 Task: Look for space in Magdalena de Kino, Mexico from 15th June, 2023 to 21st June, 2023 for 5 adults in price range Rs.14000 to Rs.25000. Place can be entire place with 3 bedrooms having 3 beds and 3 bathrooms. Property type can be house, flat, guest house. Booking option can be shelf check-in. Required host language is English.
Action: Mouse moved to (451, 122)
Screenshot: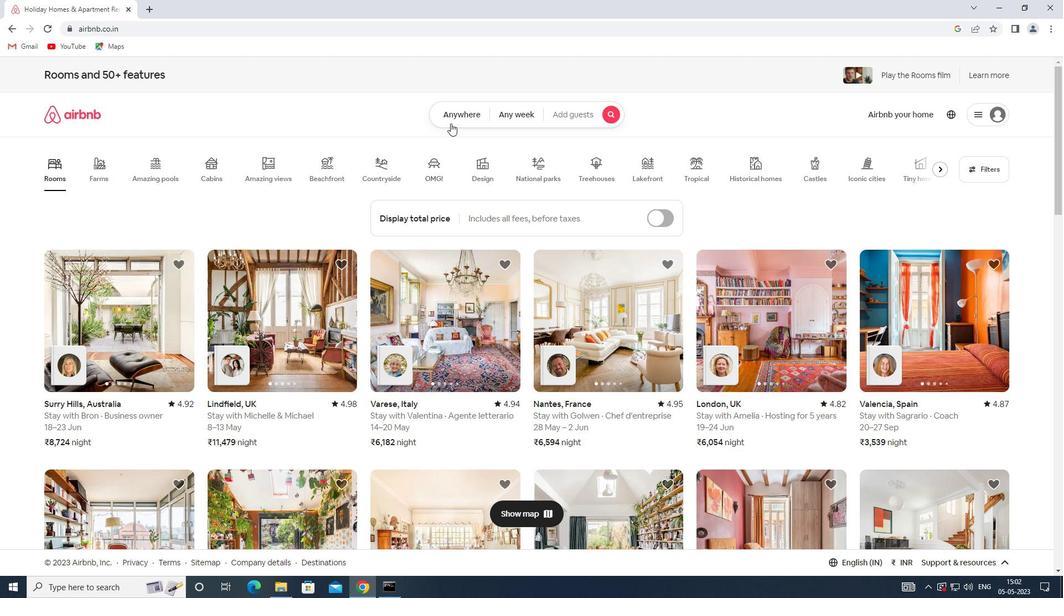 
Action: Mouse pressed left at (451, 122)
Screenshot: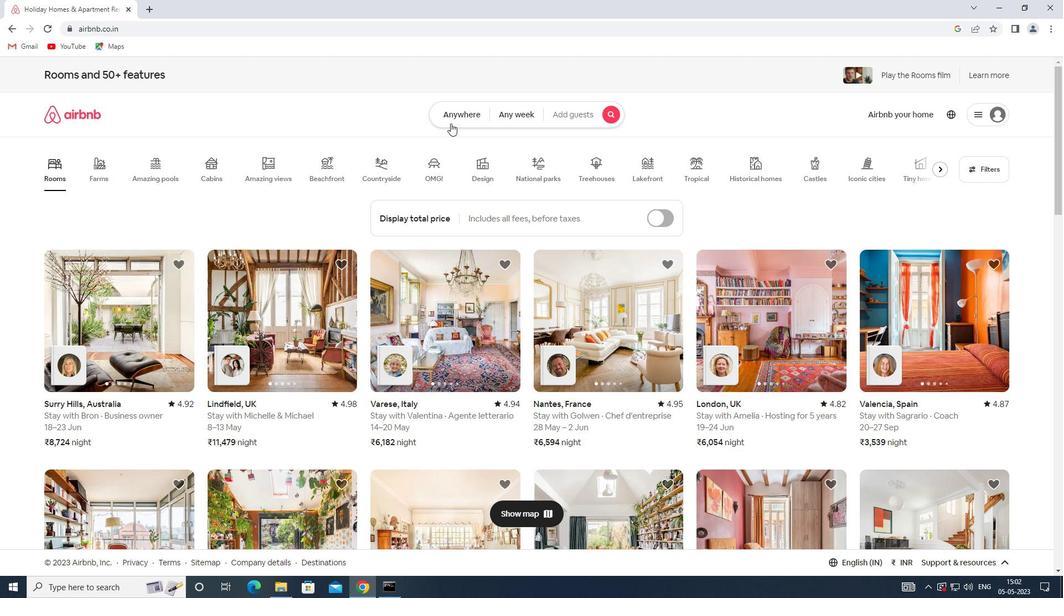 
Action: Mouse moved to (373, 157)
Screenshot: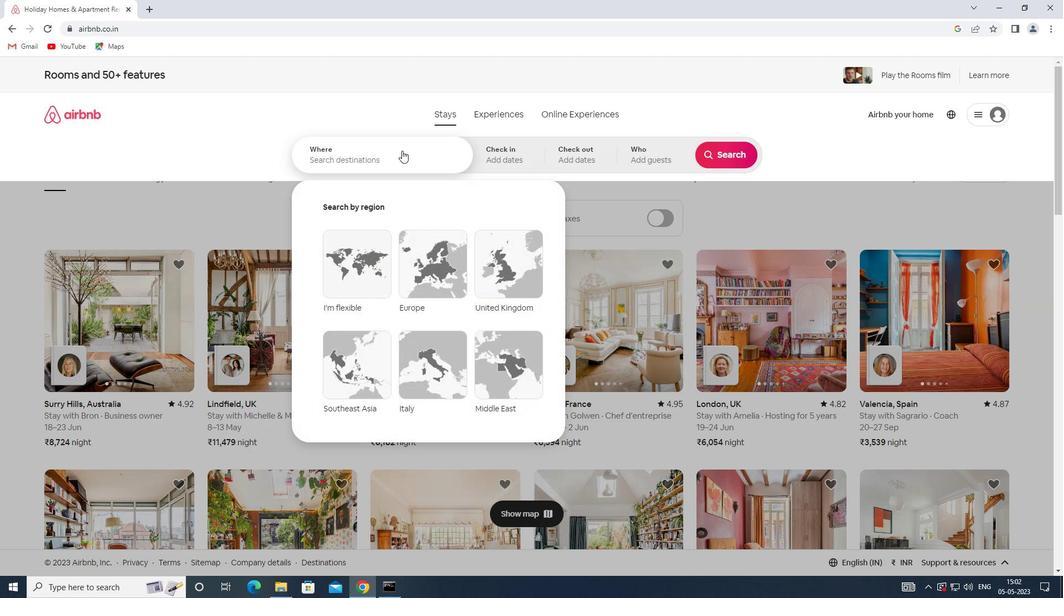 
Action: Mouse pressed left at (373, 157)
Screenshot: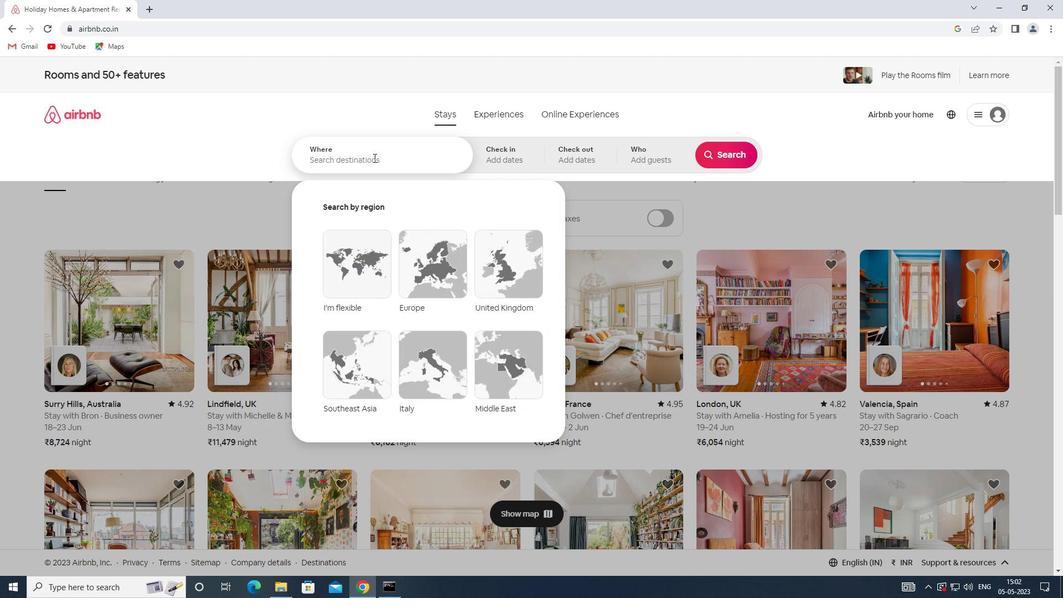 
Action: Key pressed <Key.shift>MAGDALENA<Key.space>DE<Key.space><Key.shift>KINO,<Key.shift>MEXICO
Screenshot: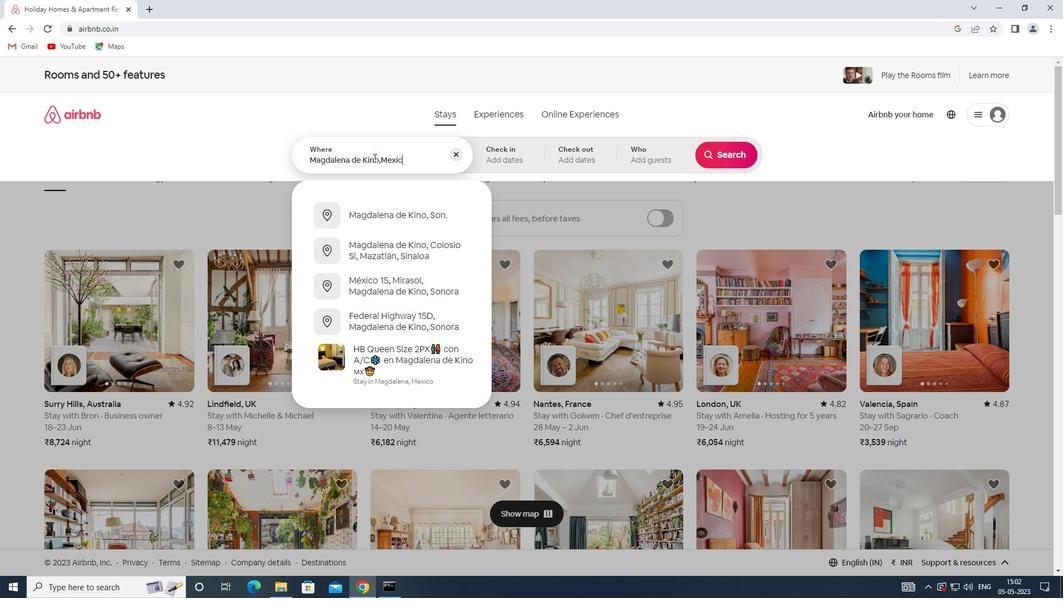 
Action: Mouse moved to (507, 164)
Screenshot: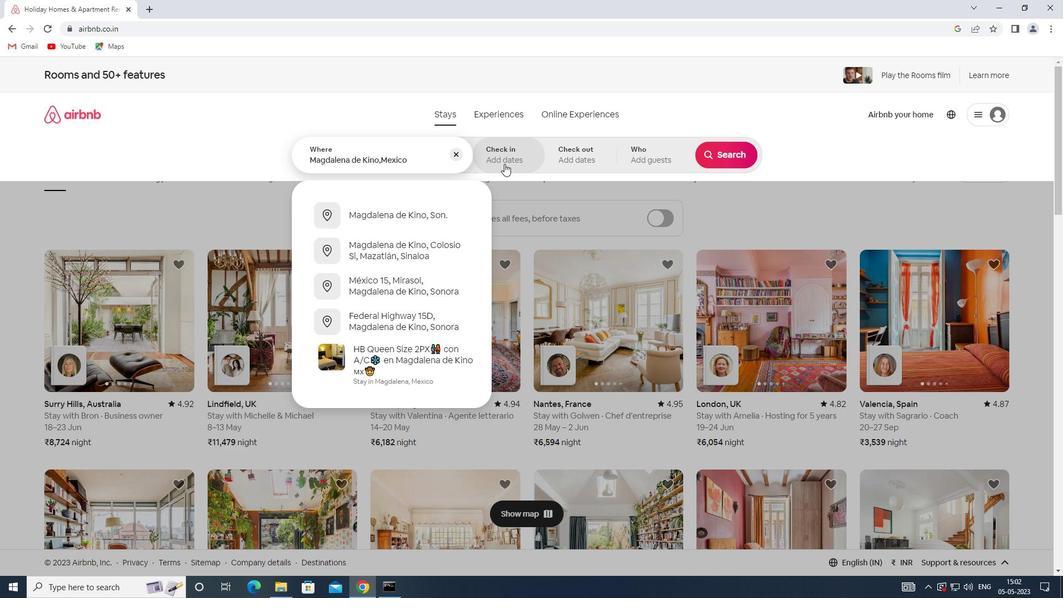 
Action: Mouse pressed left at (507, 164)
Screenshot: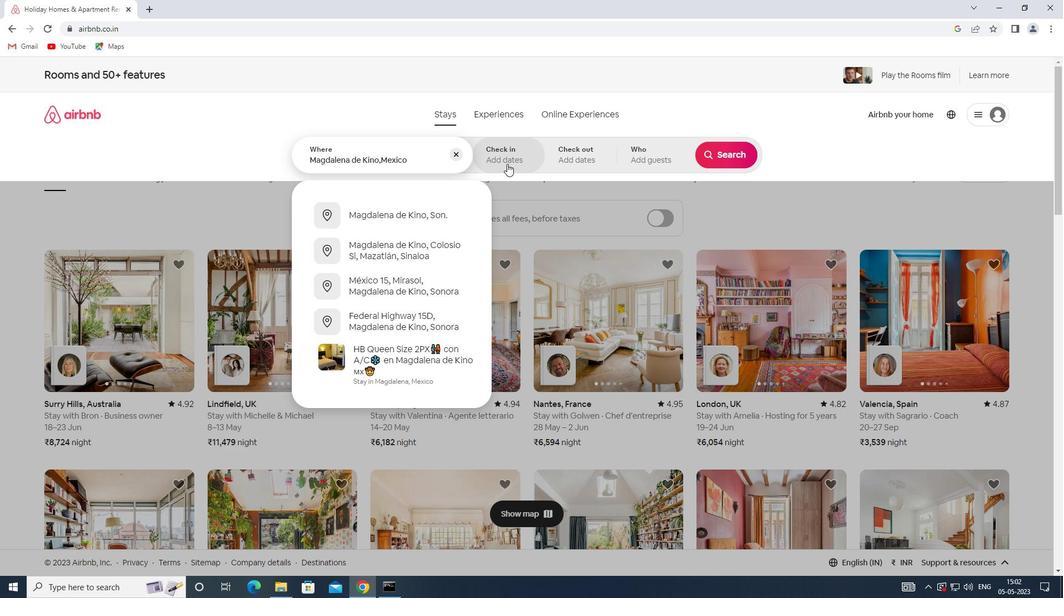 
Action: Mouse moved to (662, 342)
Screenshot: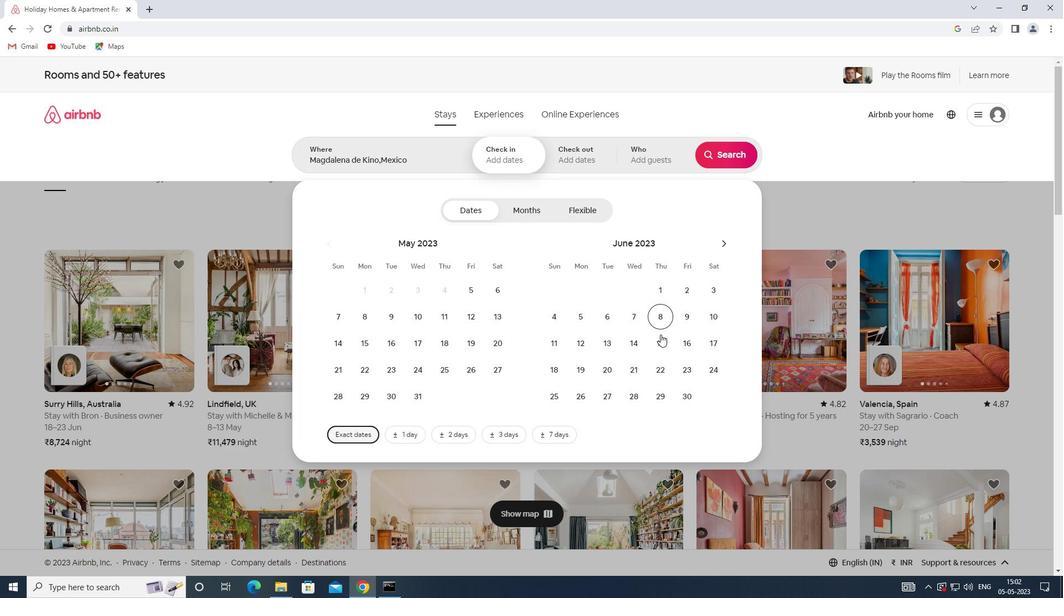 
Action: Mouse pressed left at (662, 342)
Screenshot: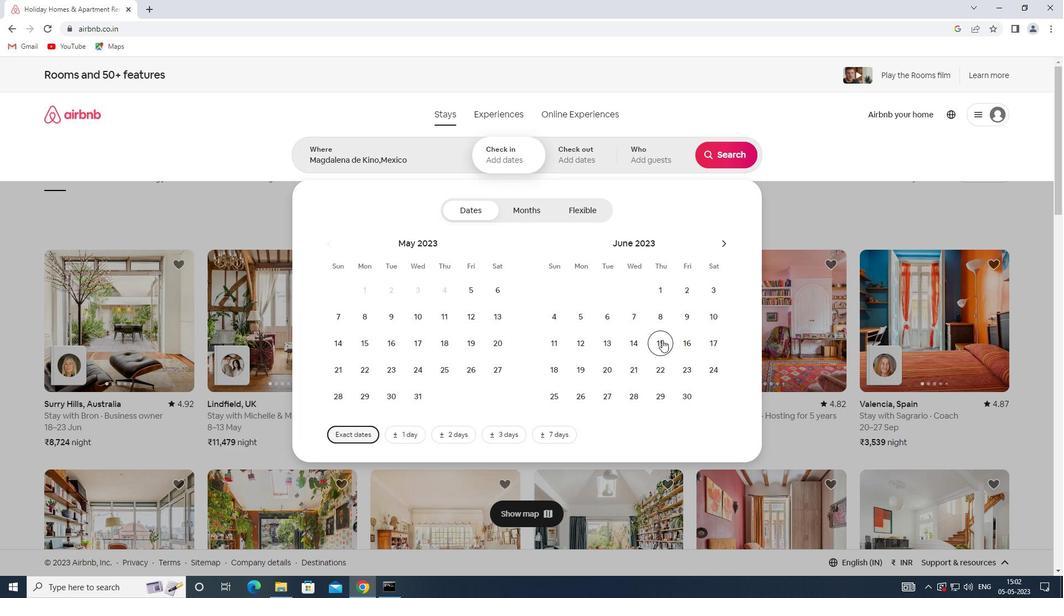
Action: Mouse moved to (633, 367)
Screenshot: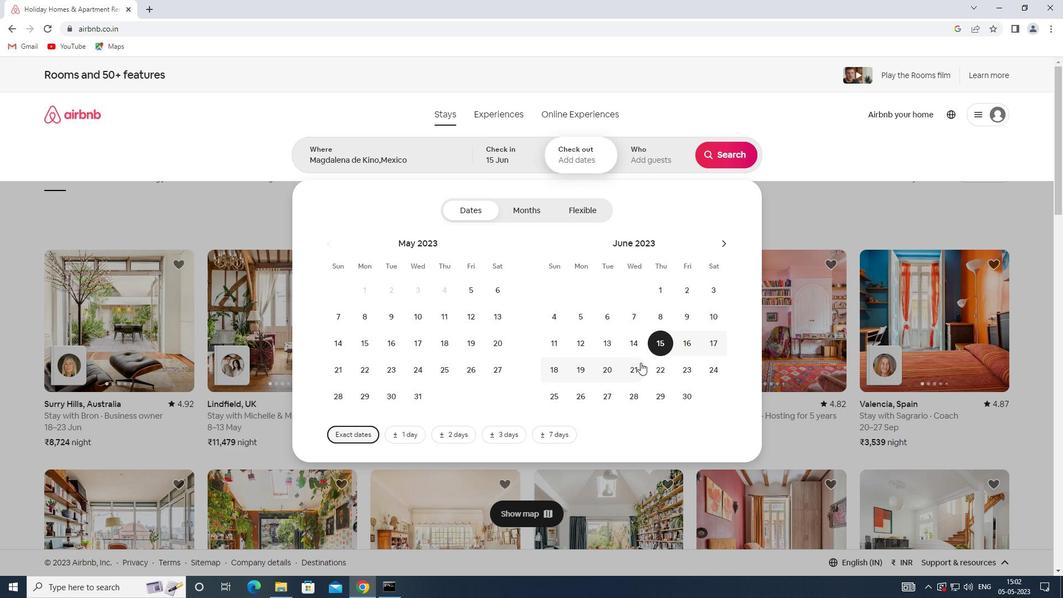 
Action: Mouse pressed left at (633, 367)
Screenshot: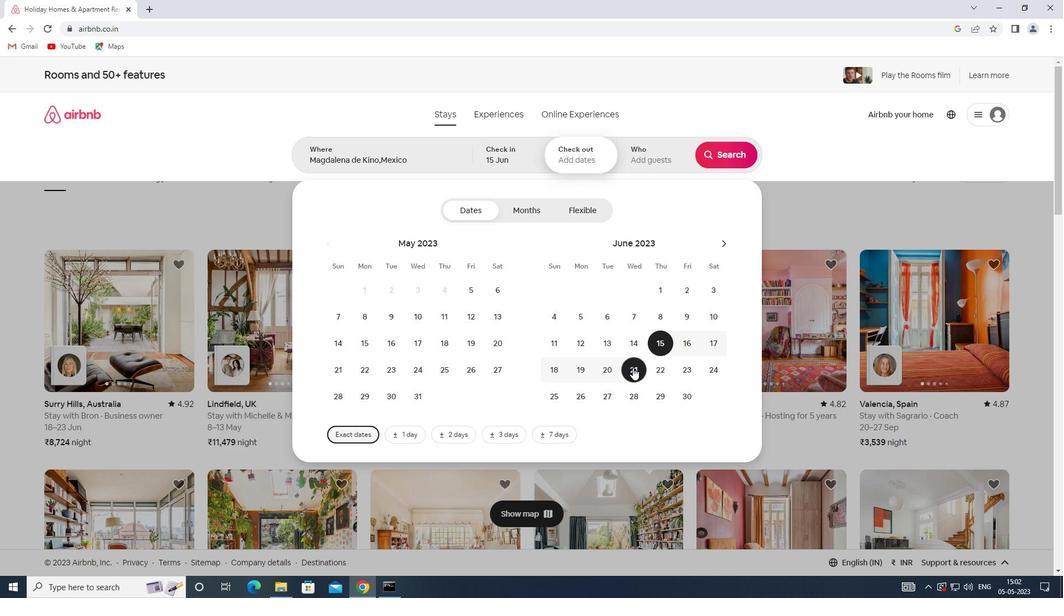 
Action: Mouse moved to (639, 148)
Screenshot: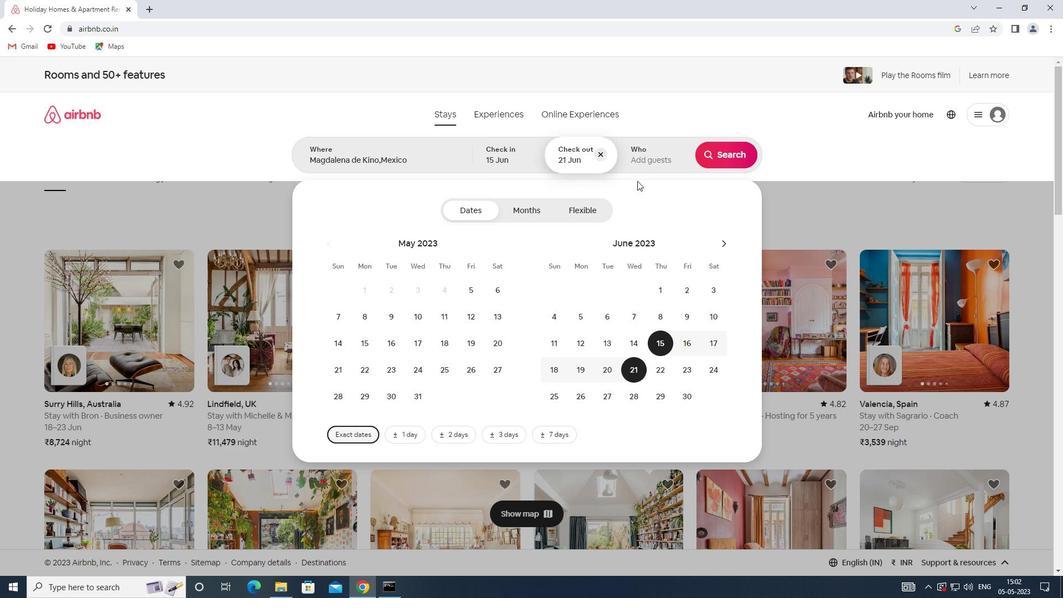 
Action: Mouse pressed left at (639, 148)
Screenshot: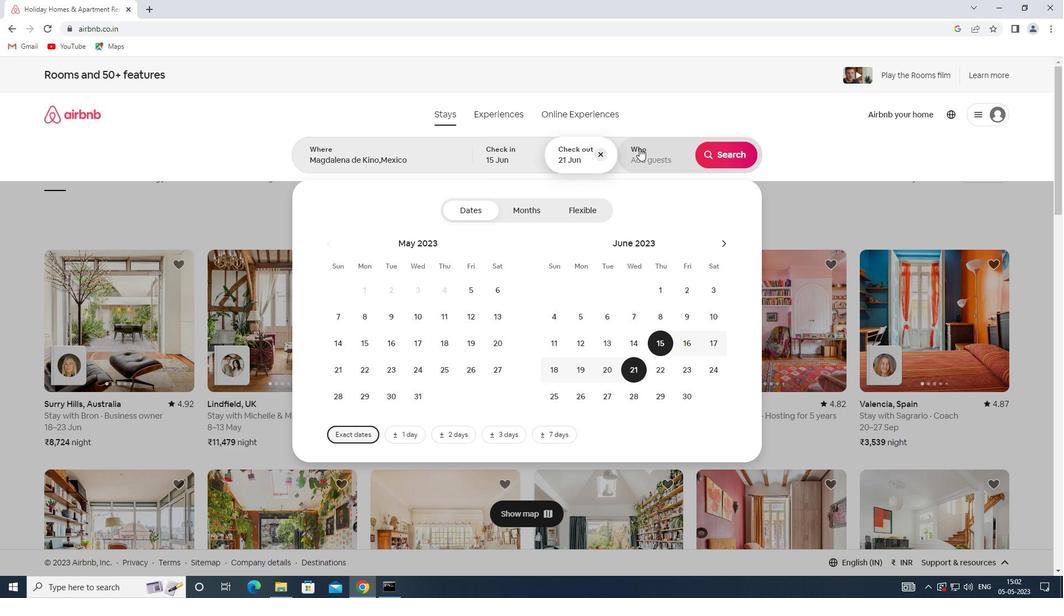 
Action: Mouse moved to (725, 212)
Screenshot: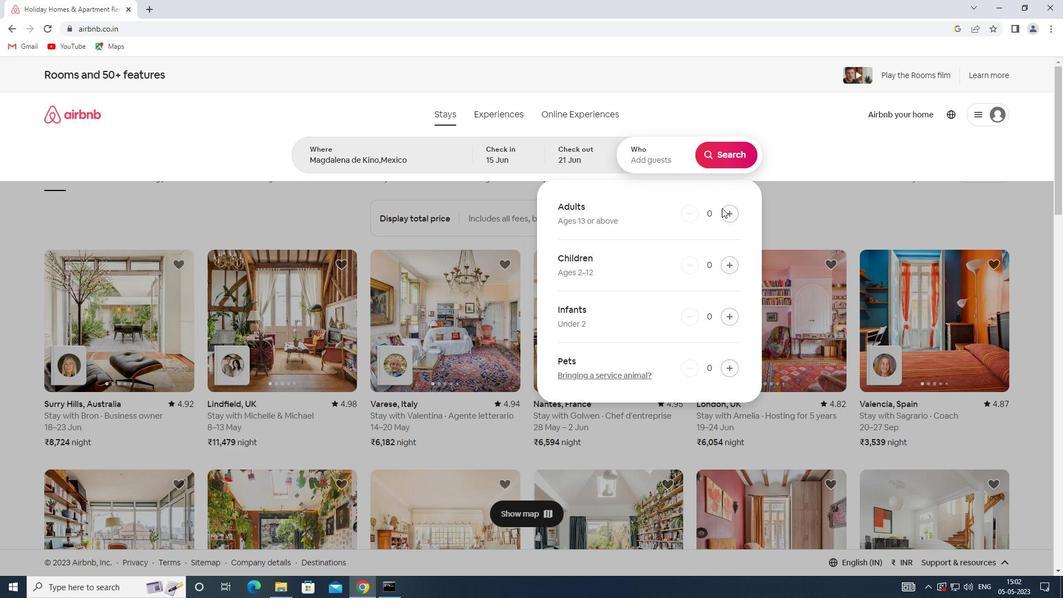 
Action: Mouse pressed left at (725, 212)
Screenshot: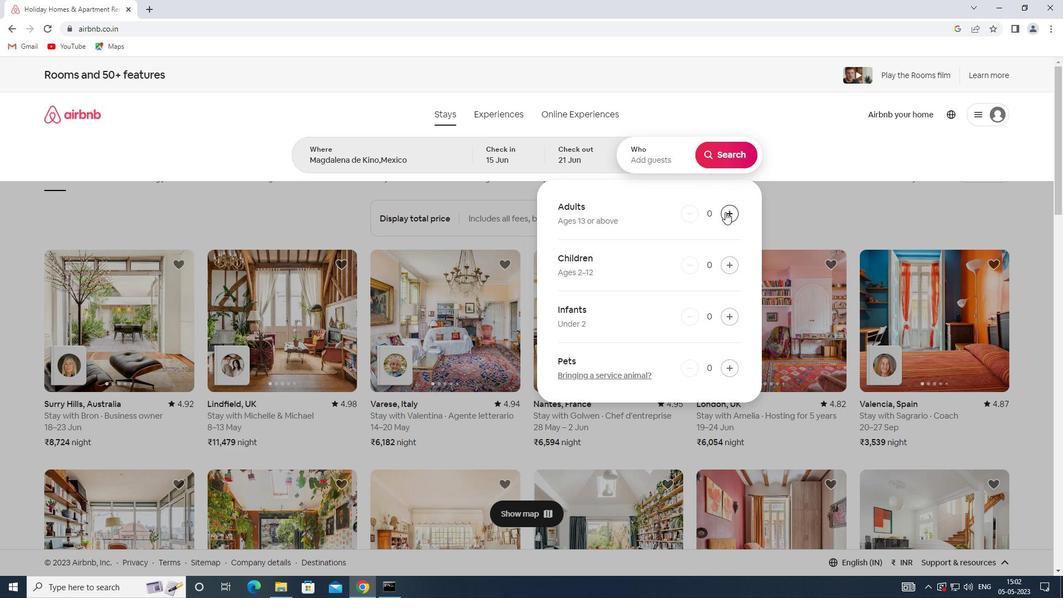 
Action: Mouse pressed left at (725, 212)
Screenshot: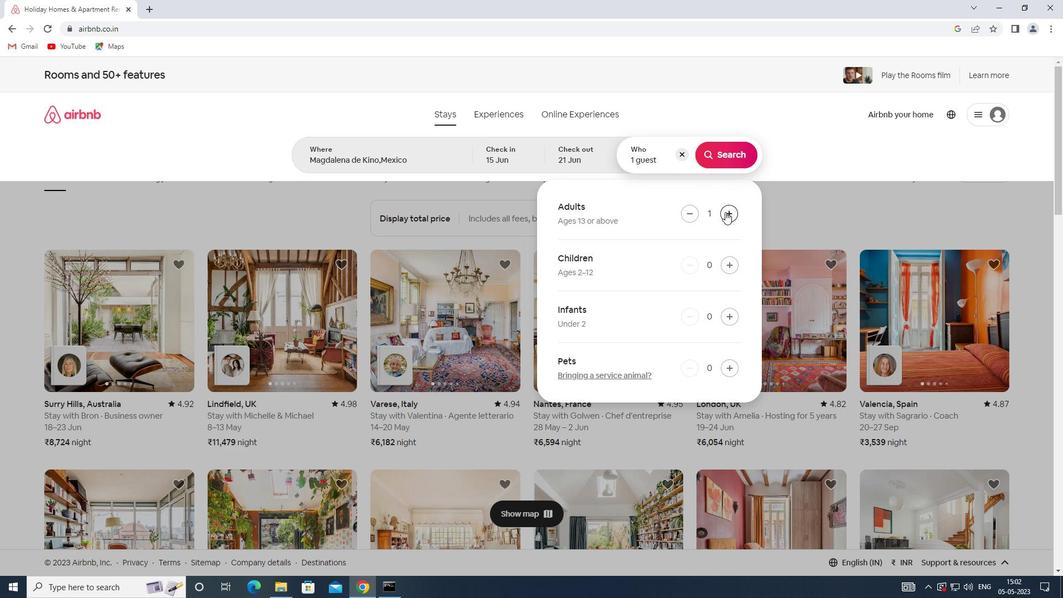 
Action: Mouse pressed left at (725, 212)
Screenshot: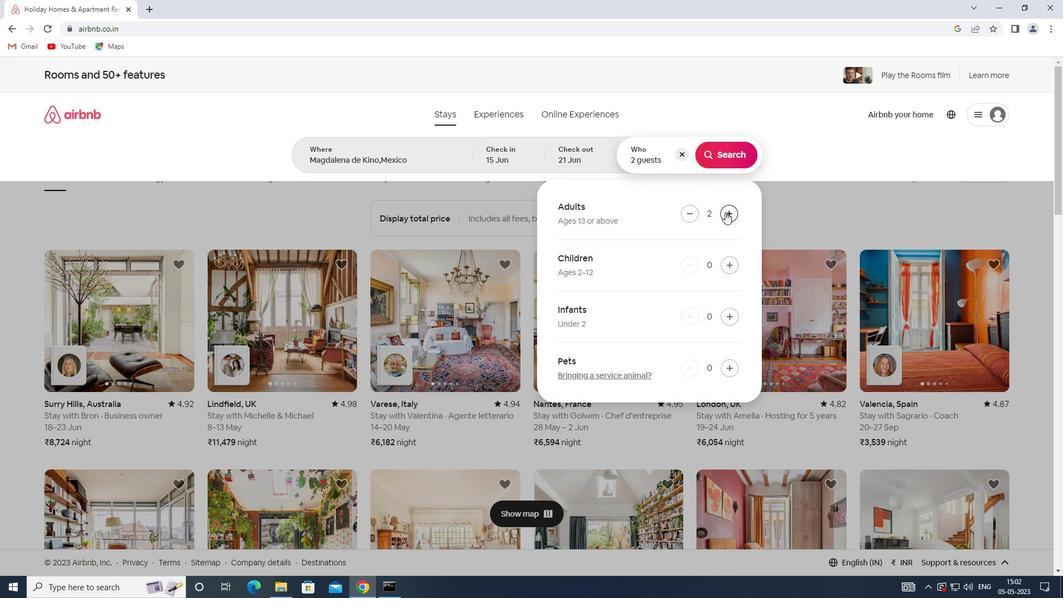 
Action: Mouse pressed left at (725, 212)
Screenshot: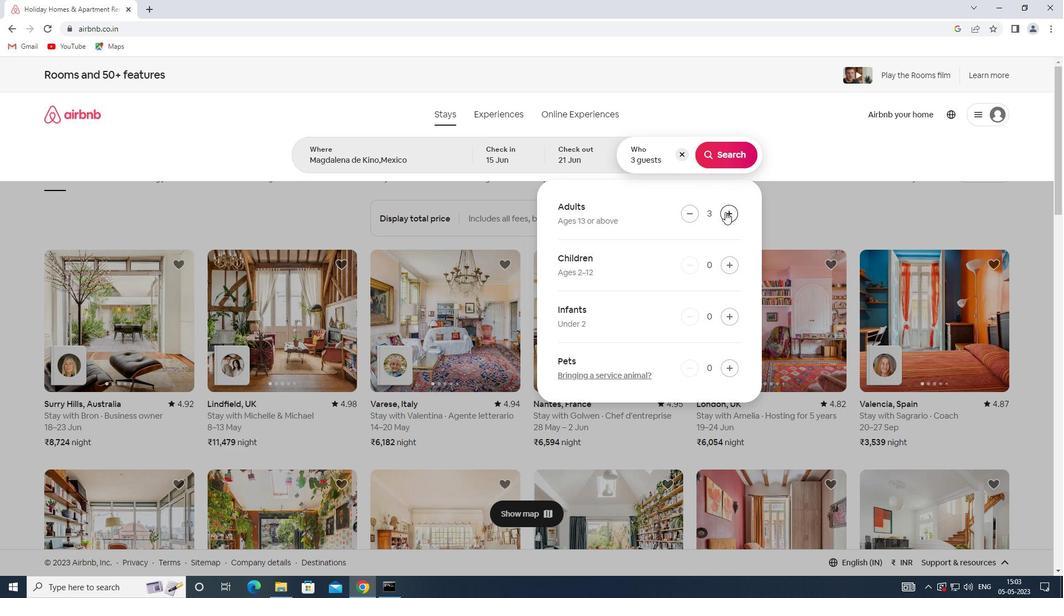 
Action: Mouse pressed left at (725, 212)
Screenshot: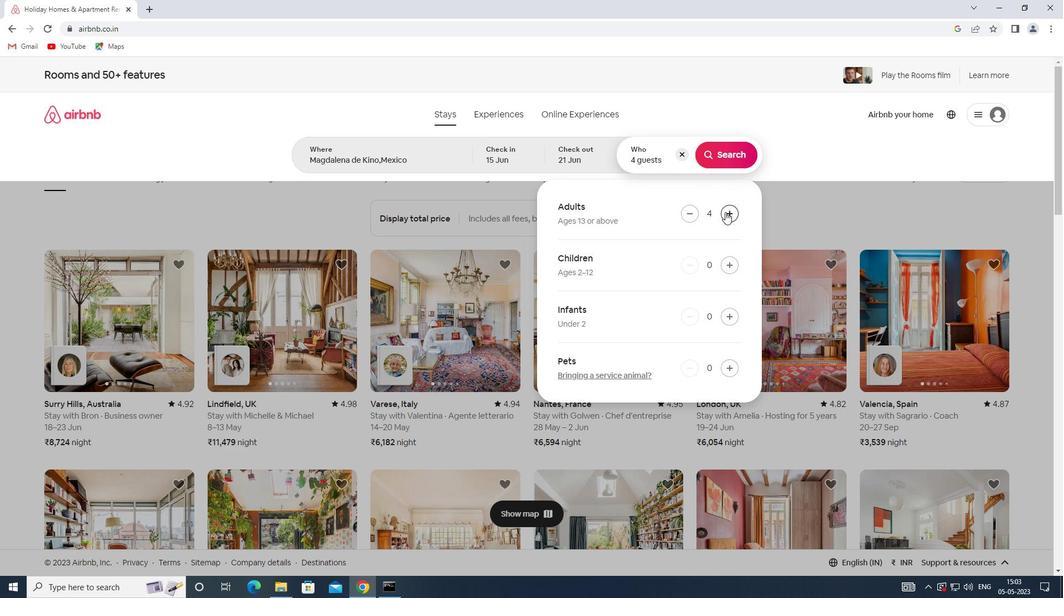 
Action: Mouse moved to (730, 159)
Screenshot: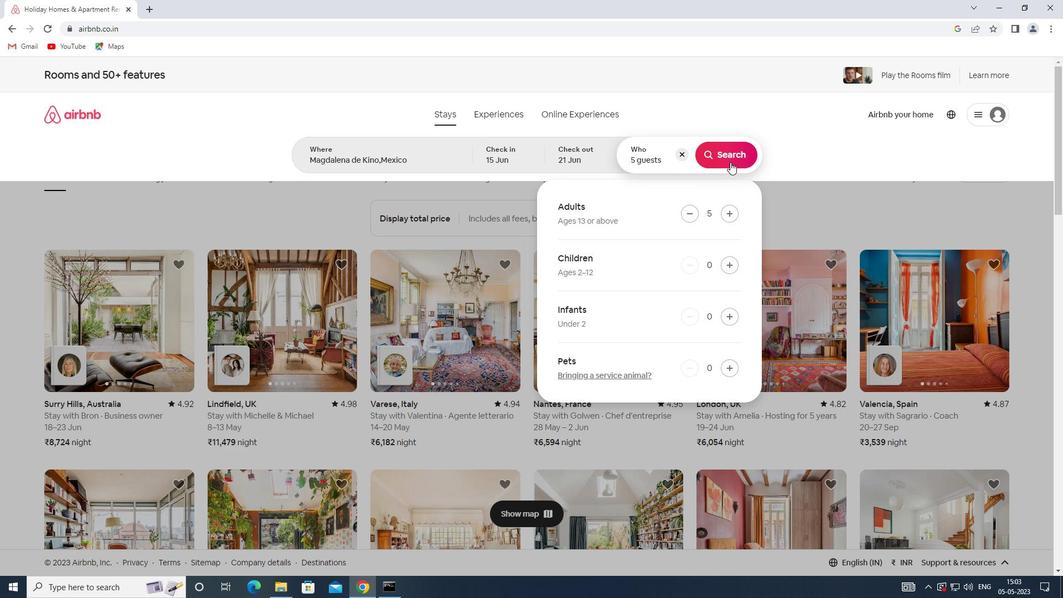 
Action: Mouse pressed left at (730, 159)
Screenshot: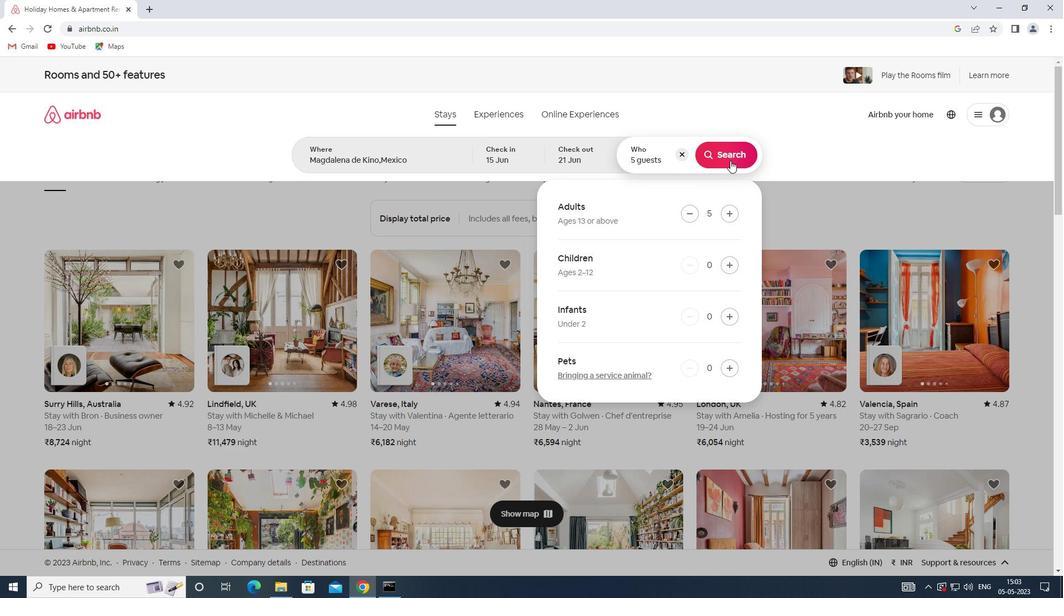 
Action: Mouse moved to (1023, 129)
Screenshot: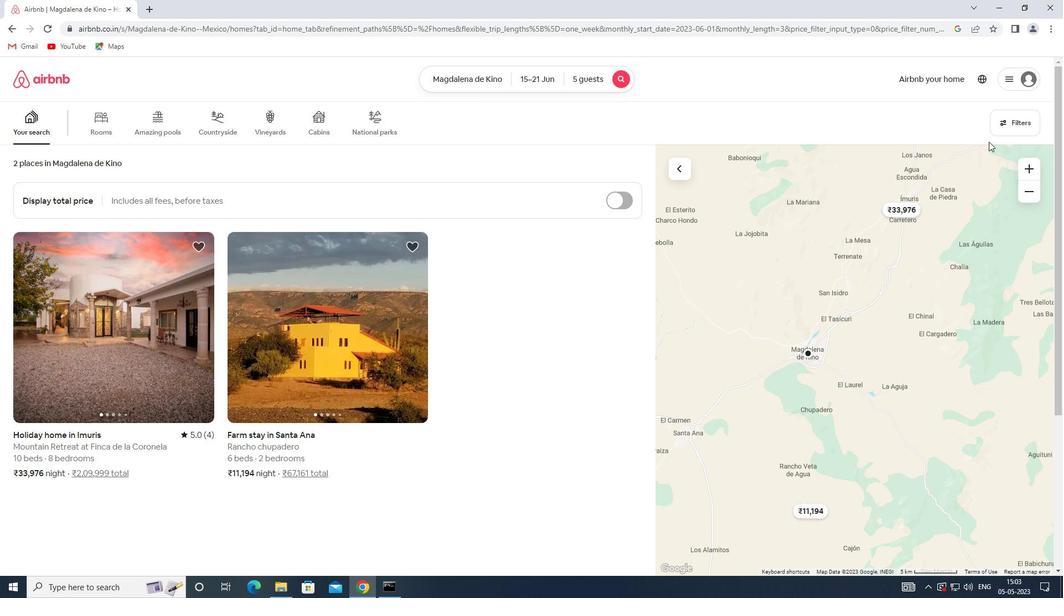 
Action: Mouse pressed left at (1023, 129)
Screenshot: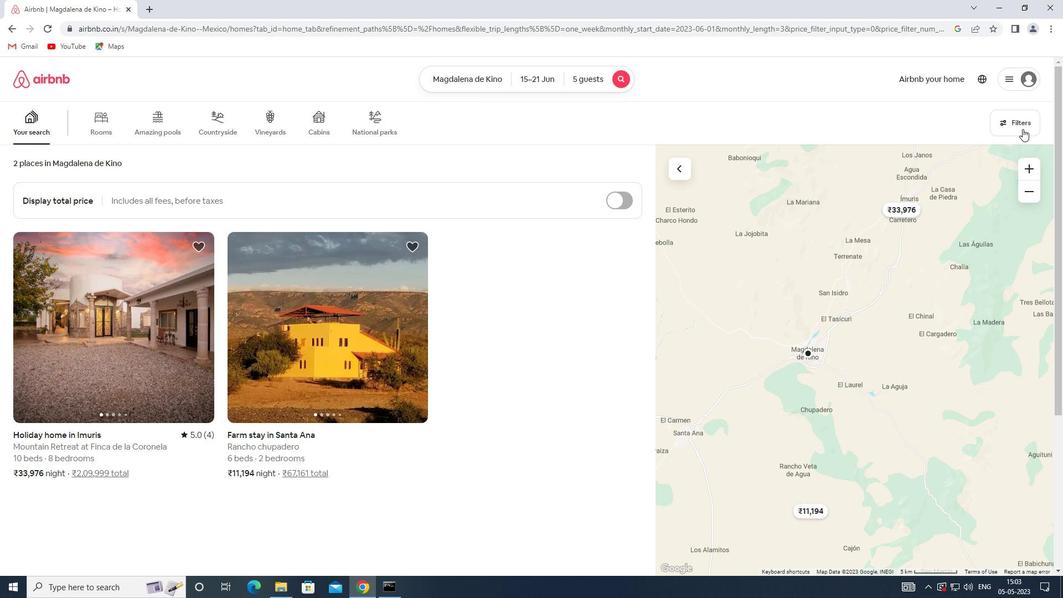 
Action: Mouse moved to (383, 397)
Screenshot: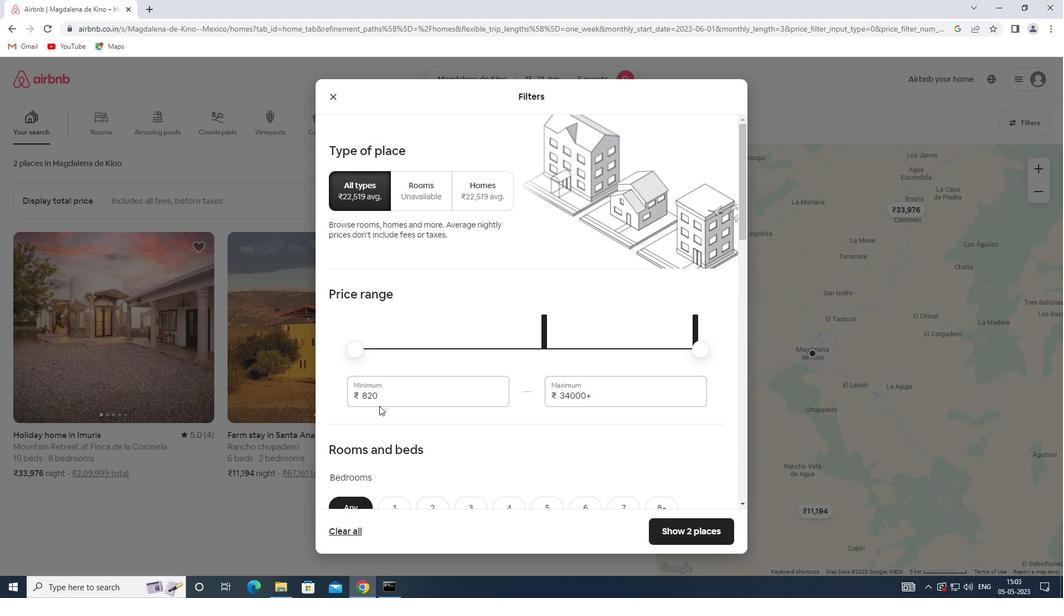 
Action: Mouse pressed left at (383, 397)
Screenshot: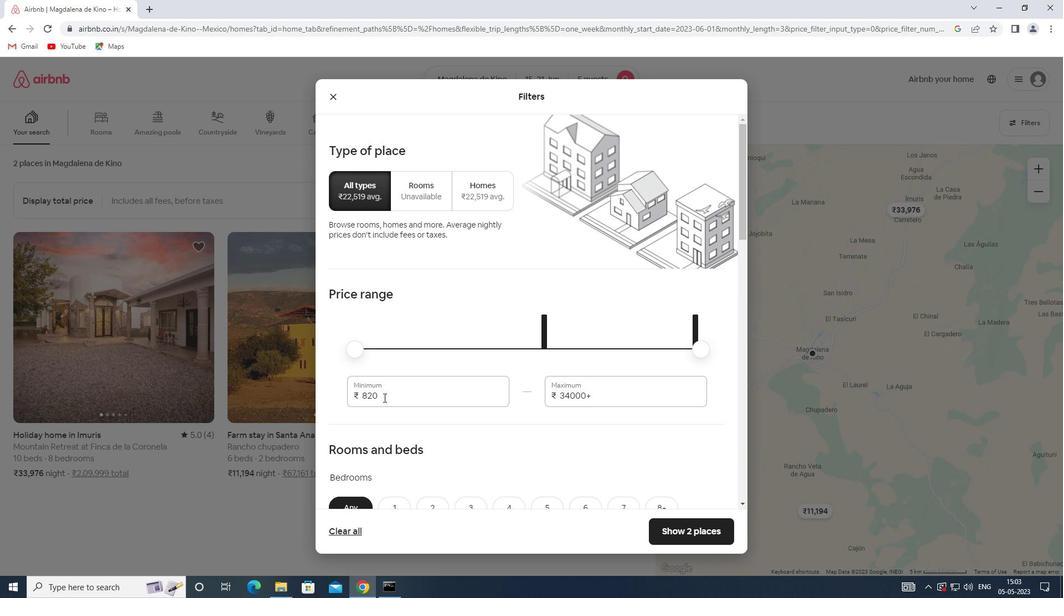 
Action: Mouse moved to (355, 397)
Screenshot: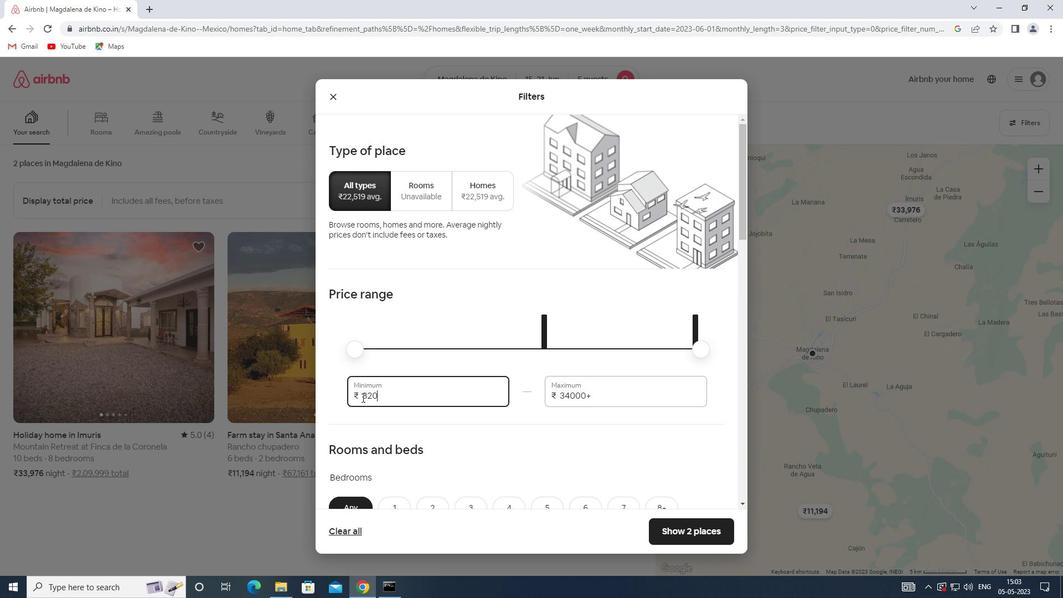 
Action: Key pressed 14000
Screenshot: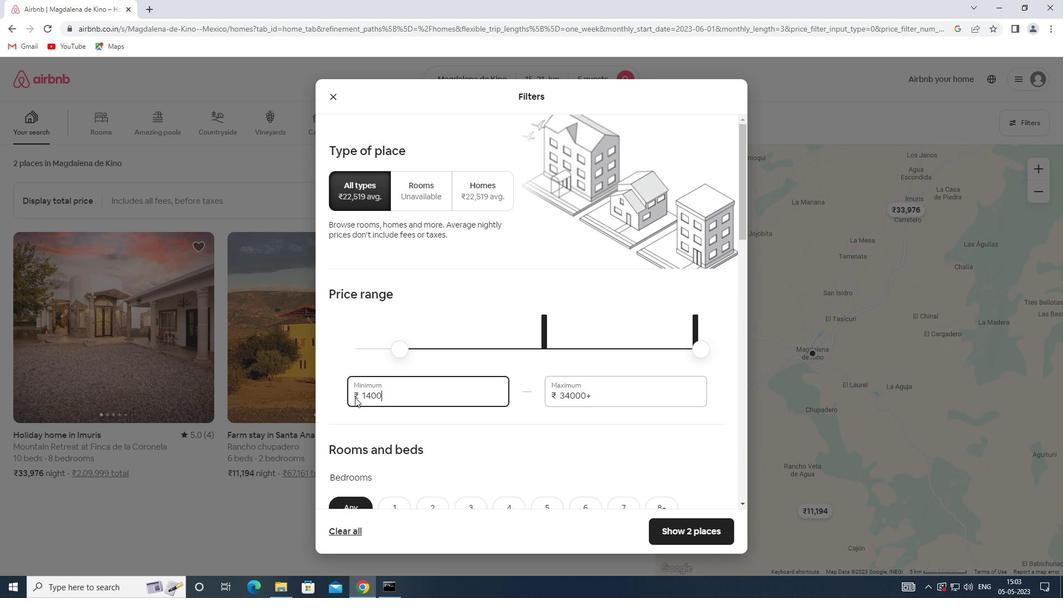 
Action: Mouse moved to (595, 391)
Screenshot: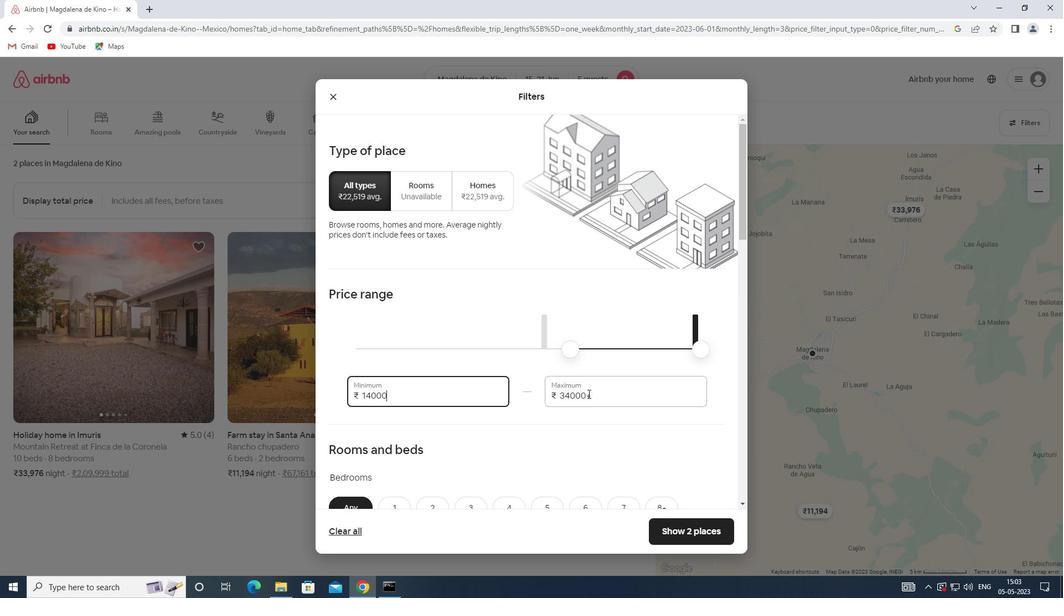 
Action: Mouse pressed left at (595, 391)
Screenshot: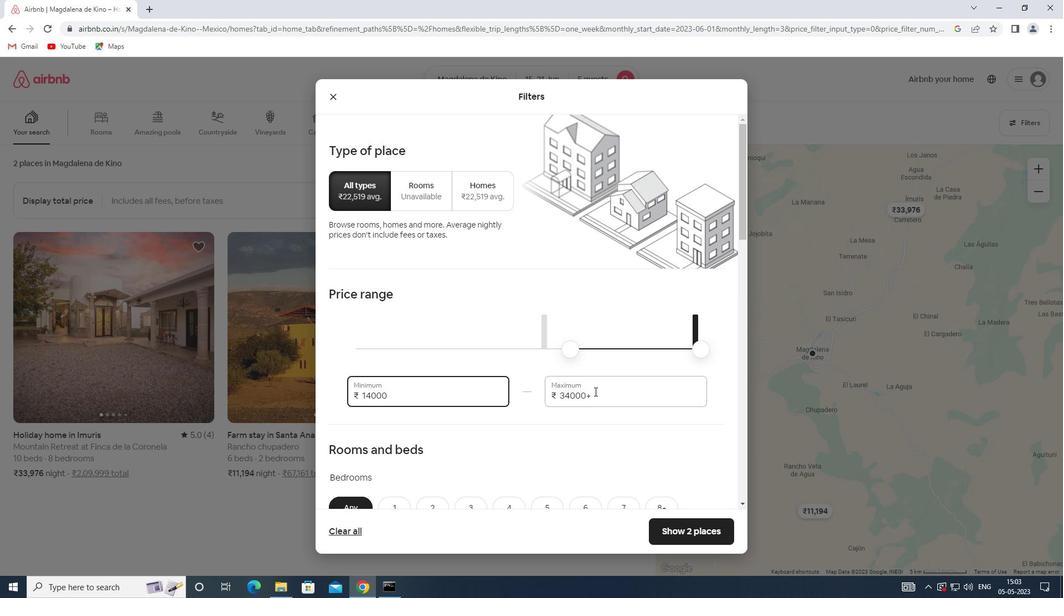 
Action: Mouse moved to (555, 394)
Screenshot: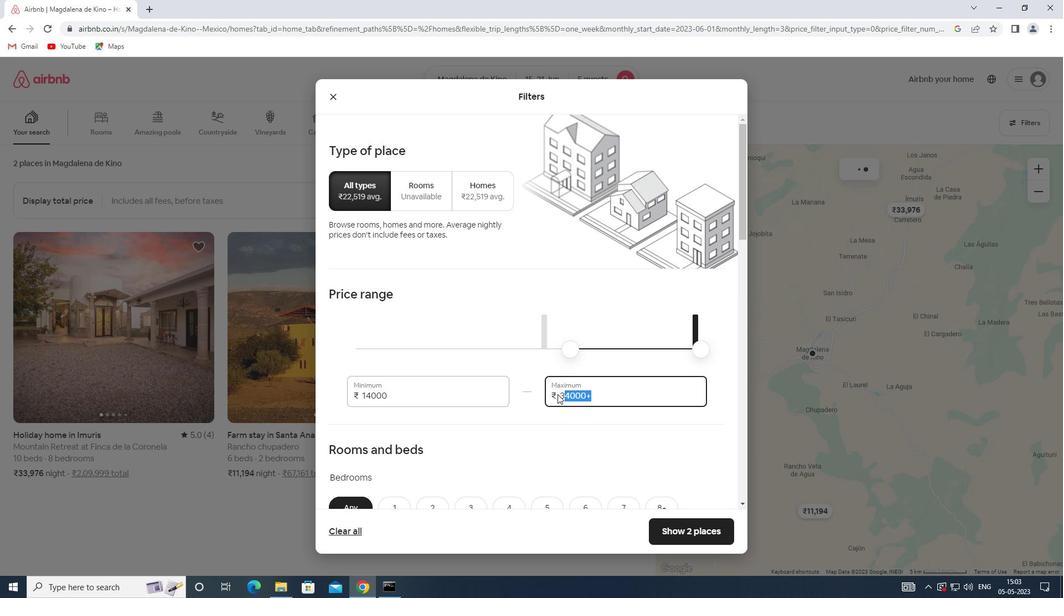 
Action: Key pressed 25000
Screenshot: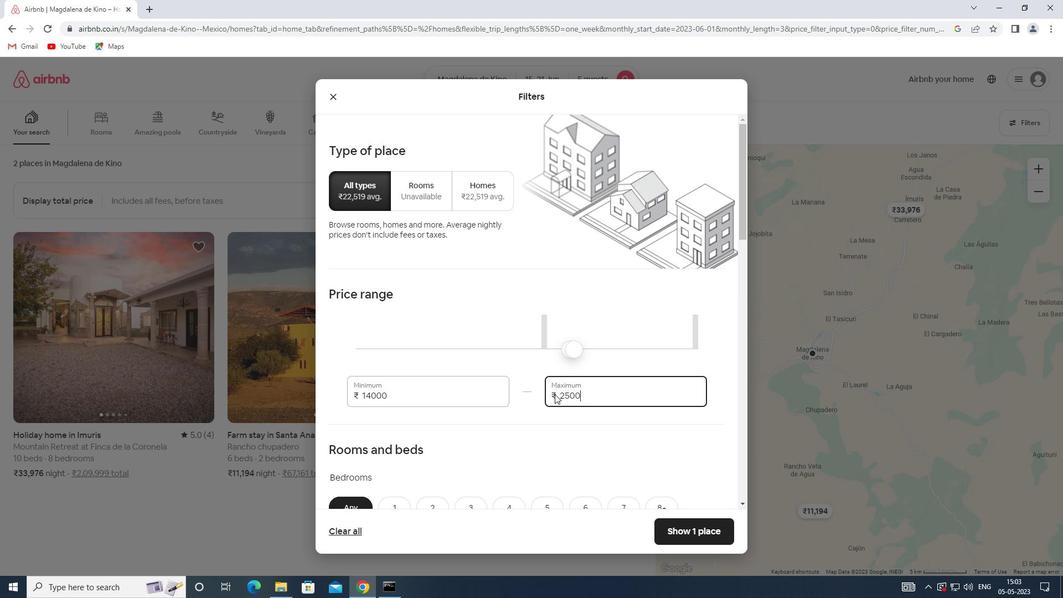 
Action: Mouse moved to (509, 391)
Screenshot: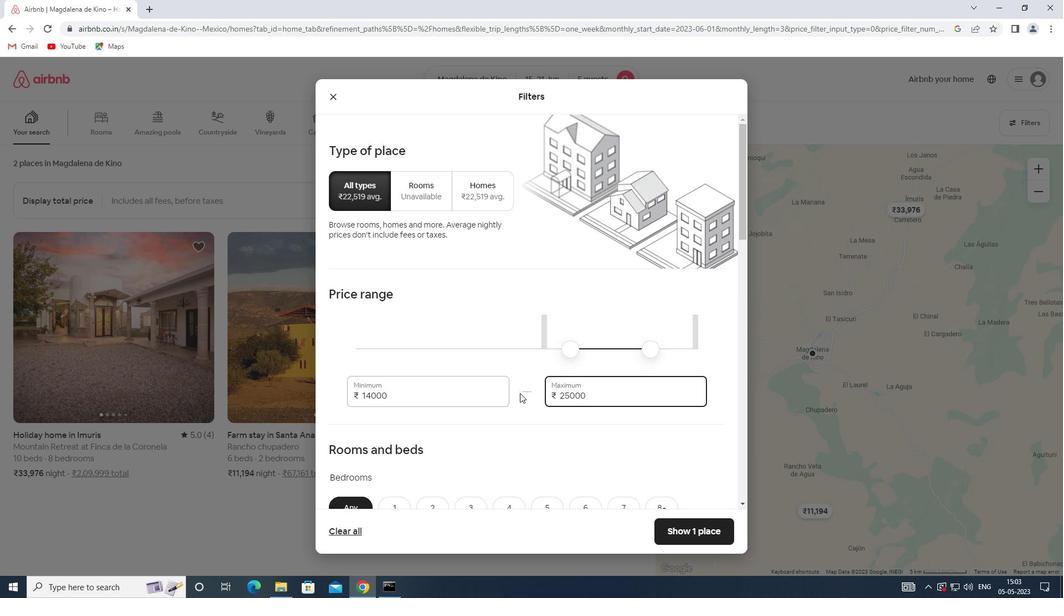 
Action: Mouse scrolled (509, 390) with delta (0, 0)
Screenshot: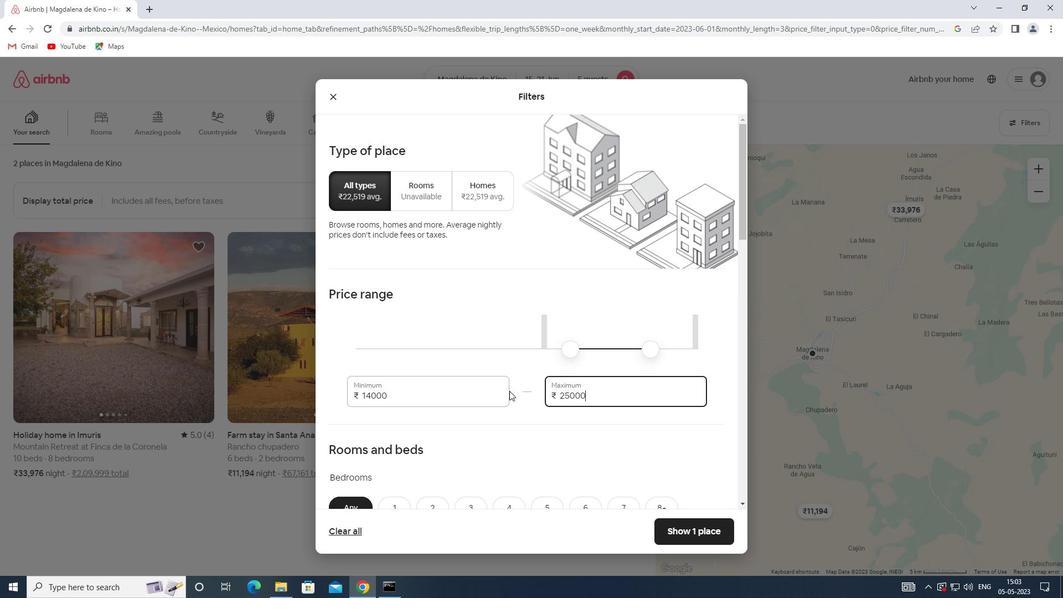 
Action: Mouse scrolled (509, 390) with delta (0, 0)
Screenshot: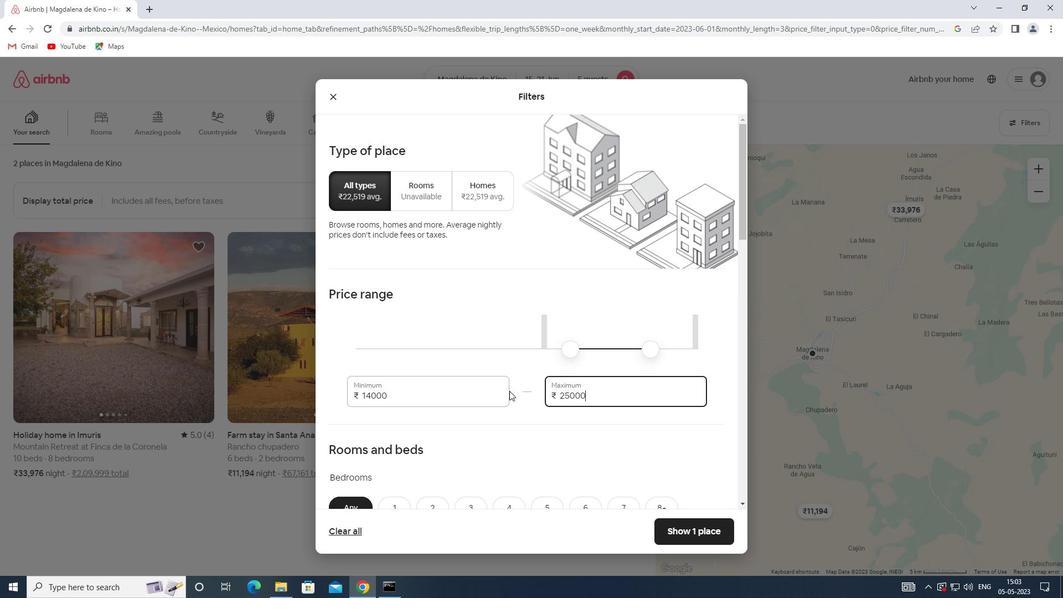 
Action: Mouse moved to (465, 390)
Screenshot: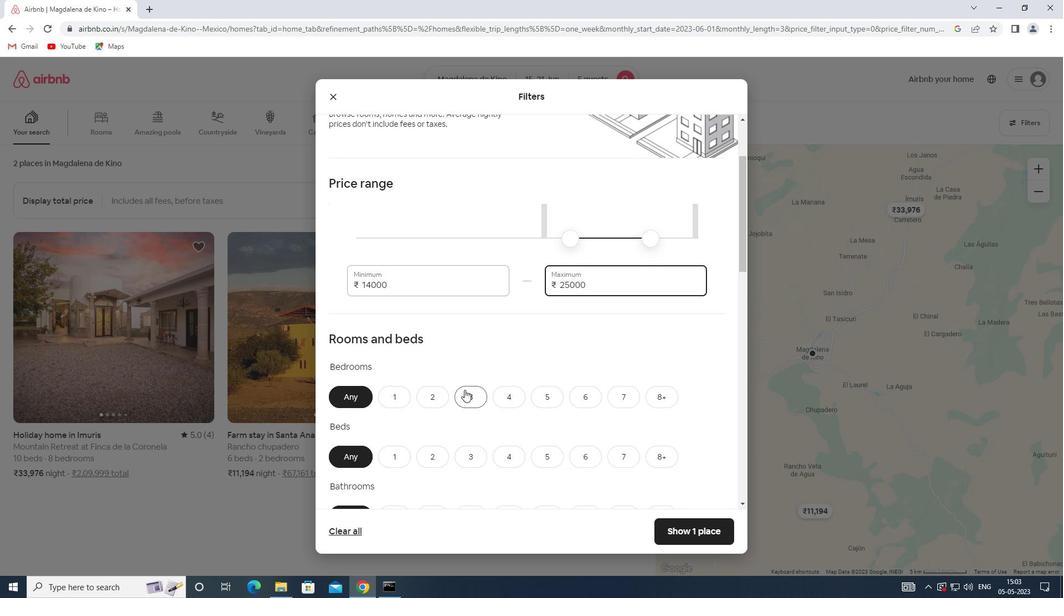 
Action: Mouse pressed left at (465, 390)
Screenshot: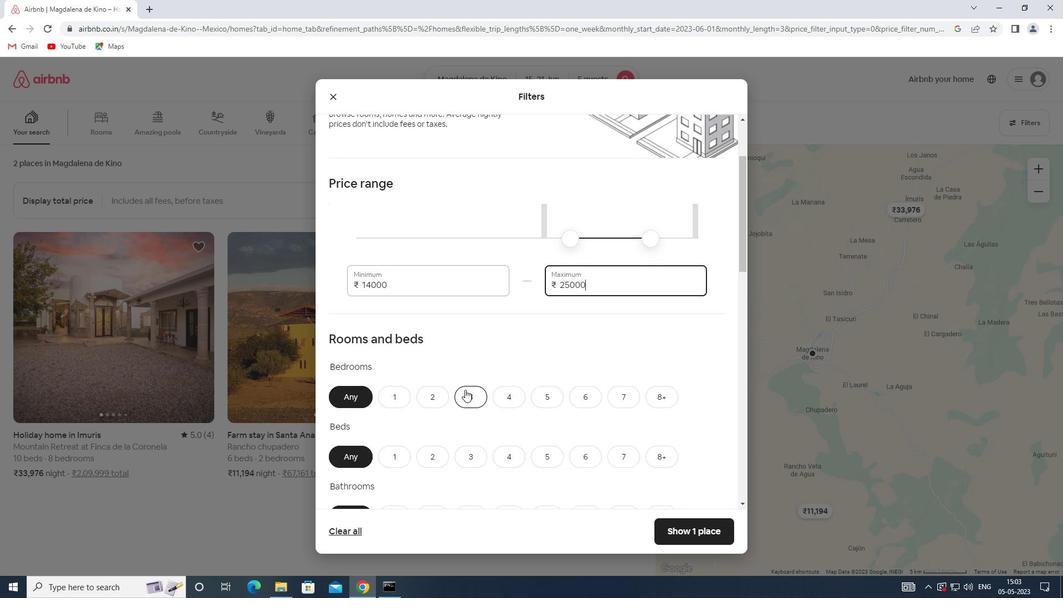 
Action: Mouse scrolled (465, 389) with delta (0, 0)
Screenshot: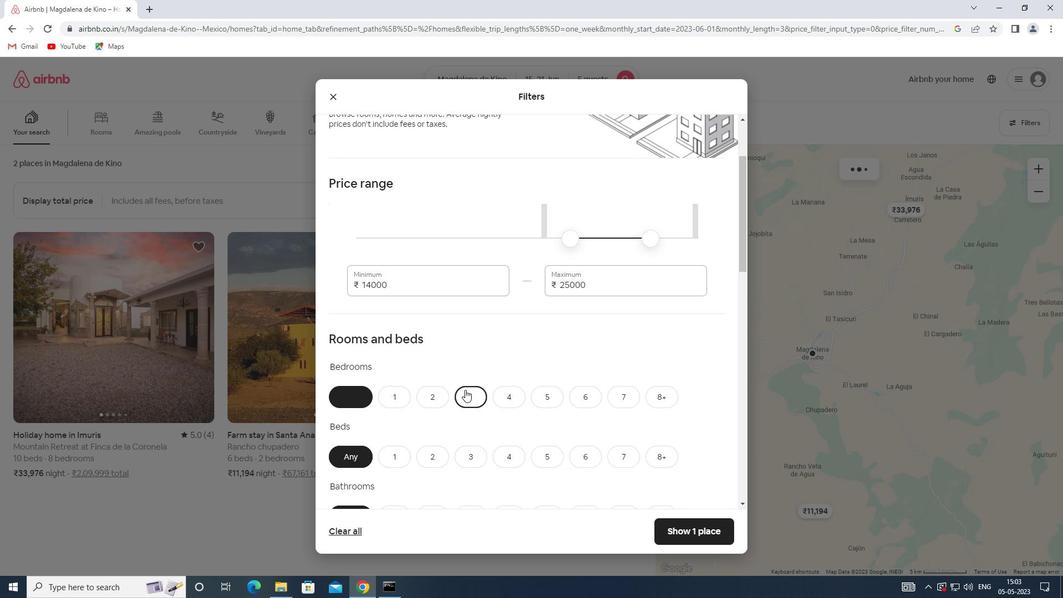 
Action: Mouse scrolled (465, 389) with delta (0, 0)
Screenshot: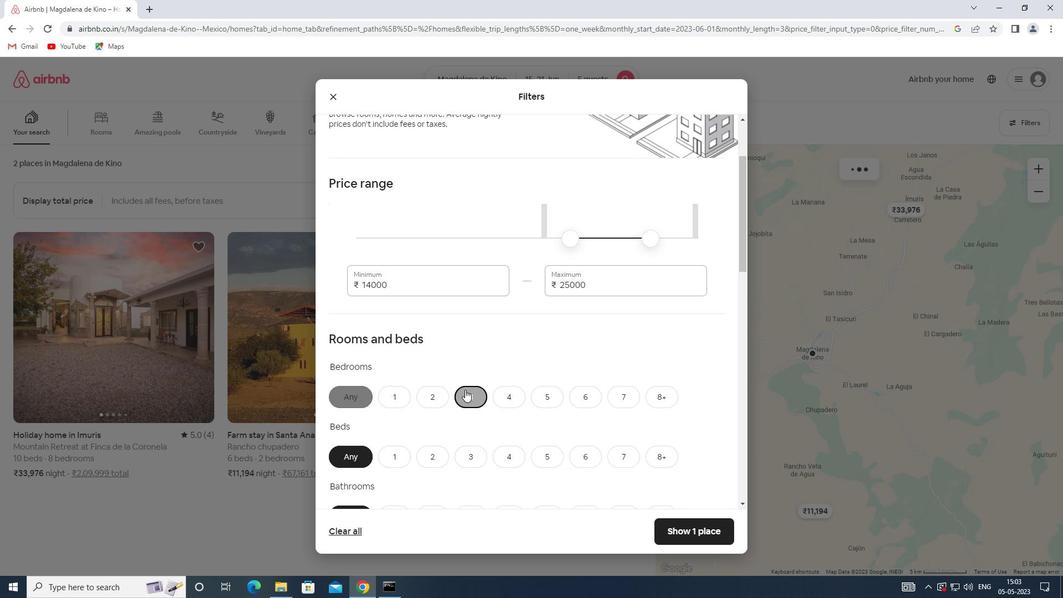 
Action: Mouse scrolled (465, 389) with delta (0, 0)
Screenshot: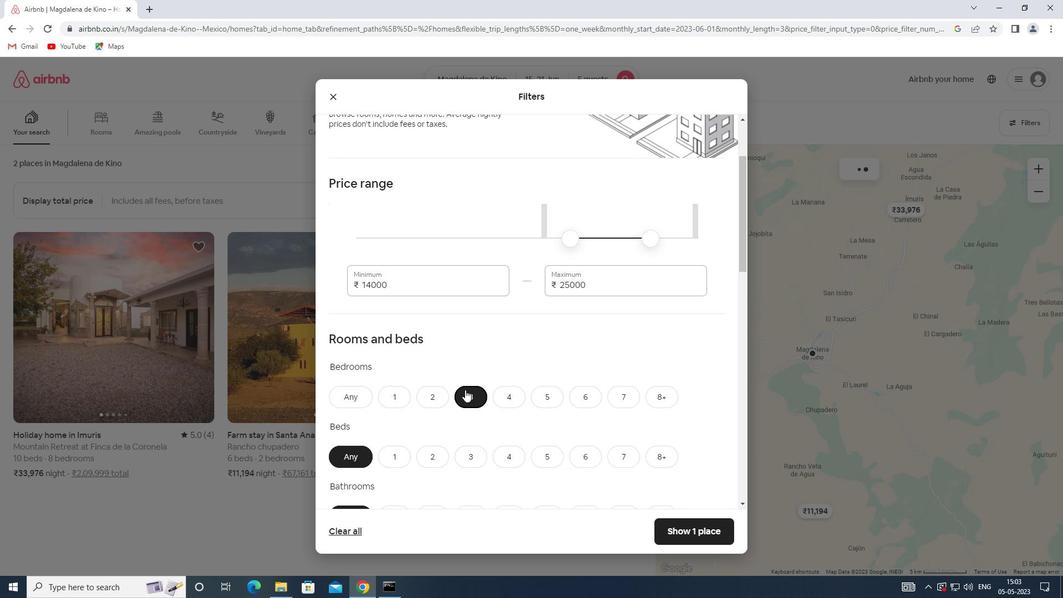 
Action: Mouse moved to (466, 291)
Screenshot: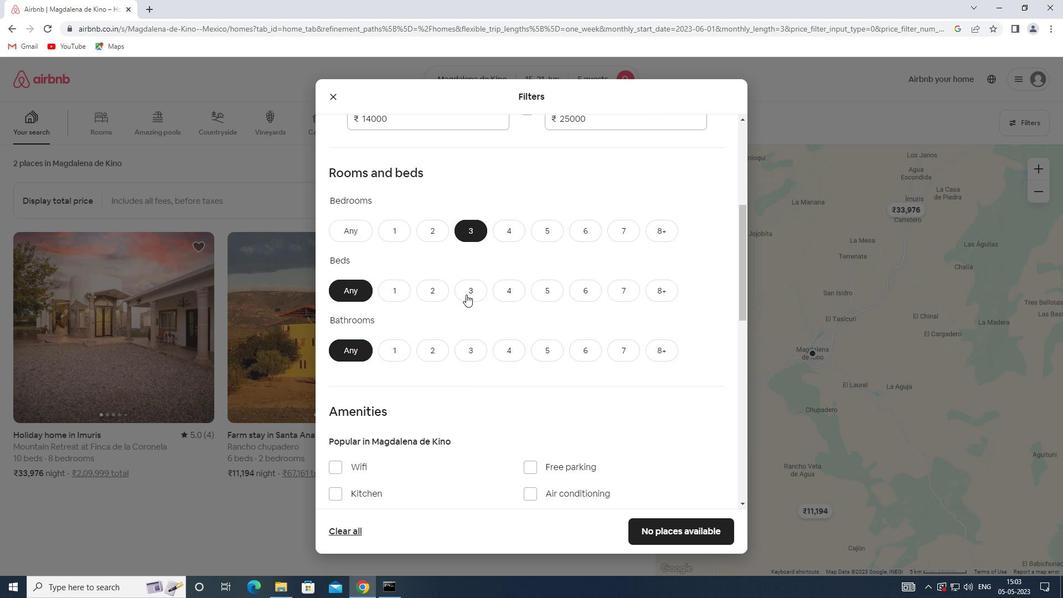 
Action: Mouse pressed left at (466, 291)
Screenshot: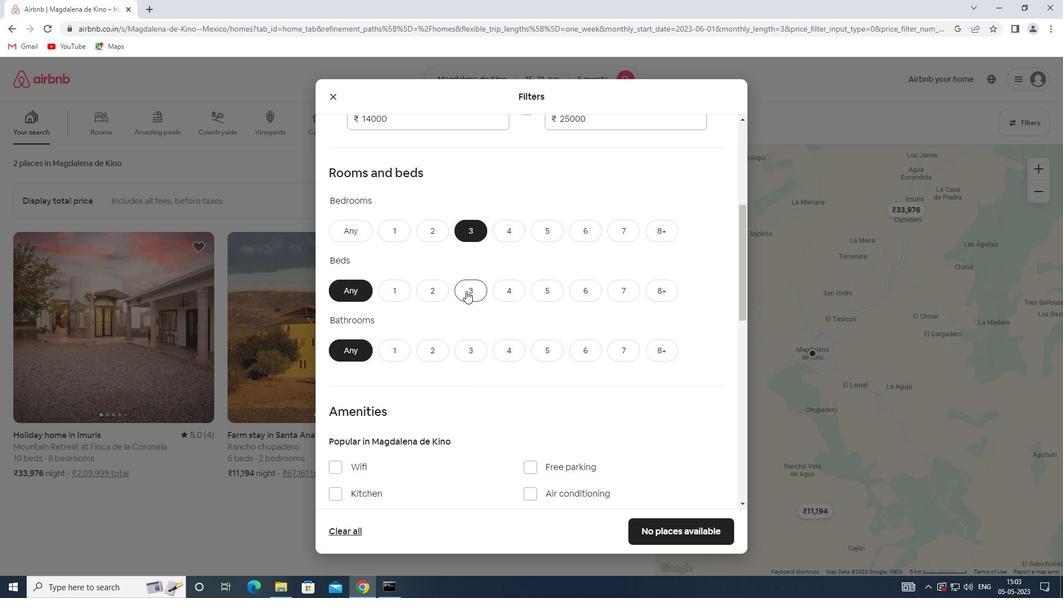 
Action: Mouse moved to (472, 349)
Screenshot: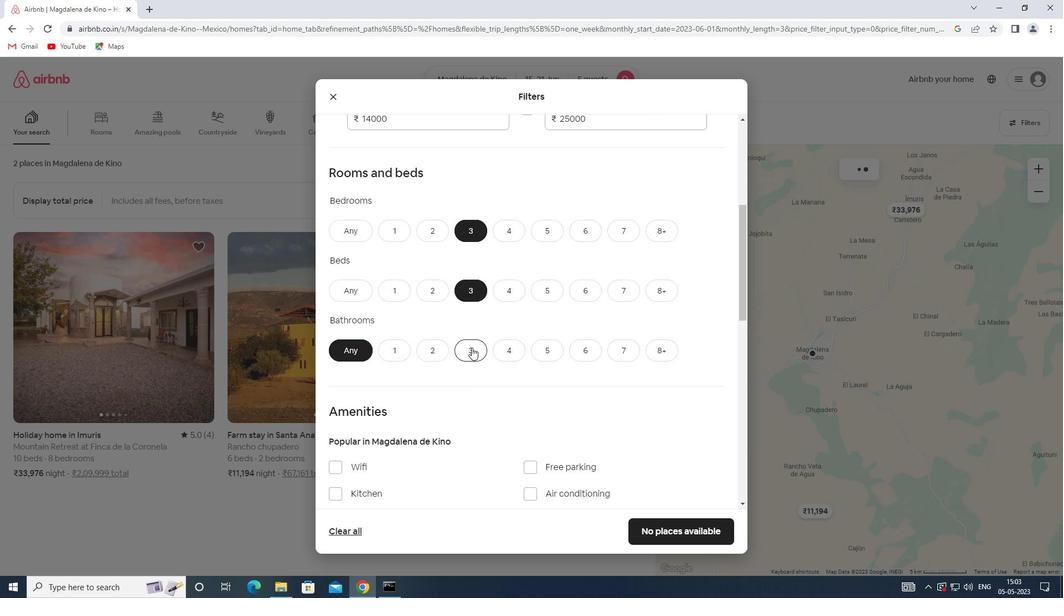 
Action: Mouse pressed left at (472, 349)
Screenshot: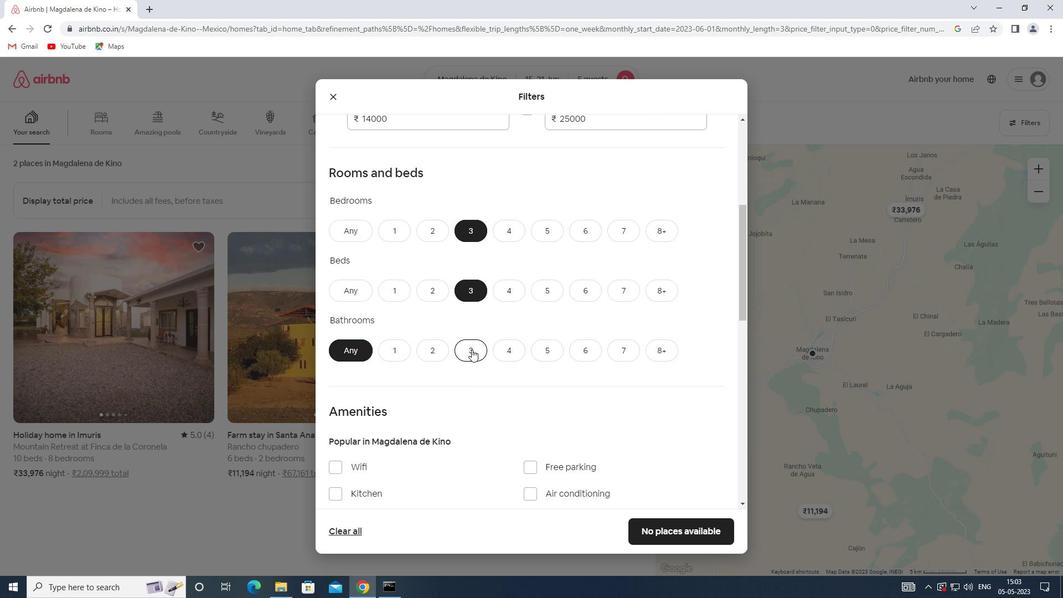 
Action: Mouse moved to (470, 349)
Screenshot: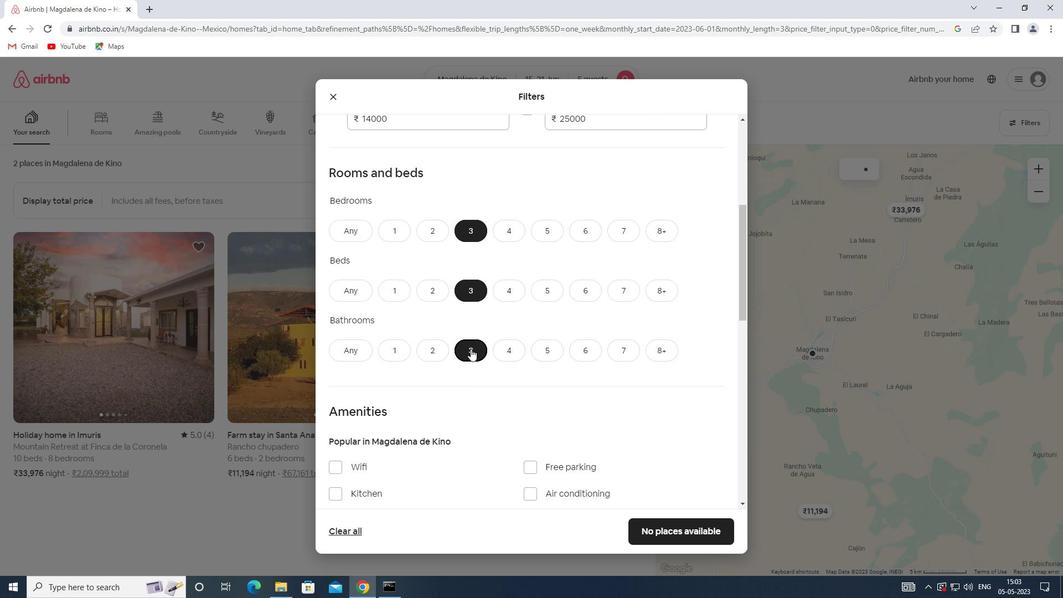 
Action: Mouse scrolled (470, 348) with delta (0, 0)
Screenshot: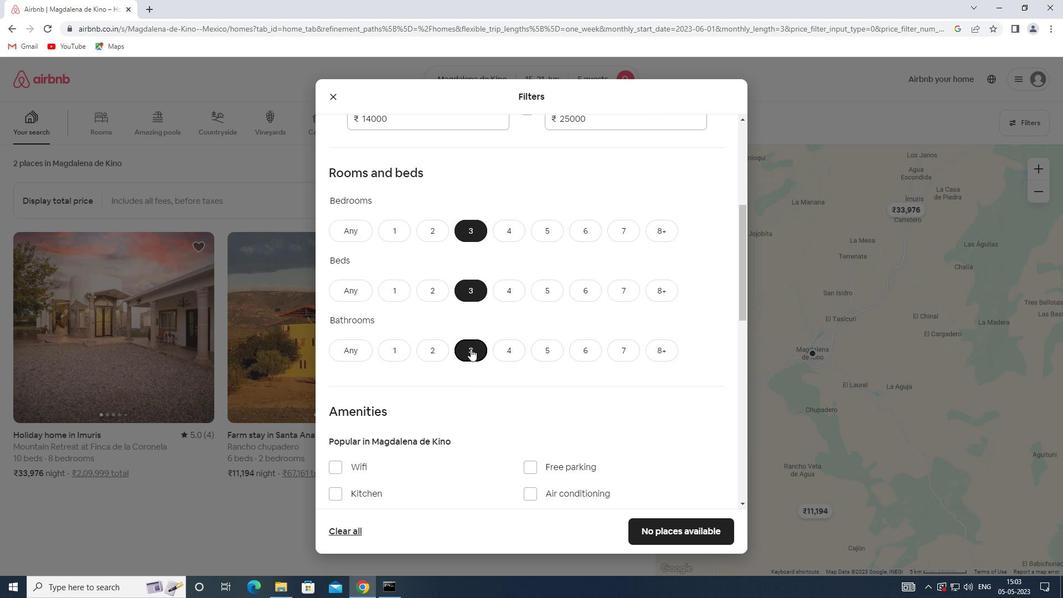 
Action: Mouse scrolled (470, 348) with delta (0, 0)
Screenshot: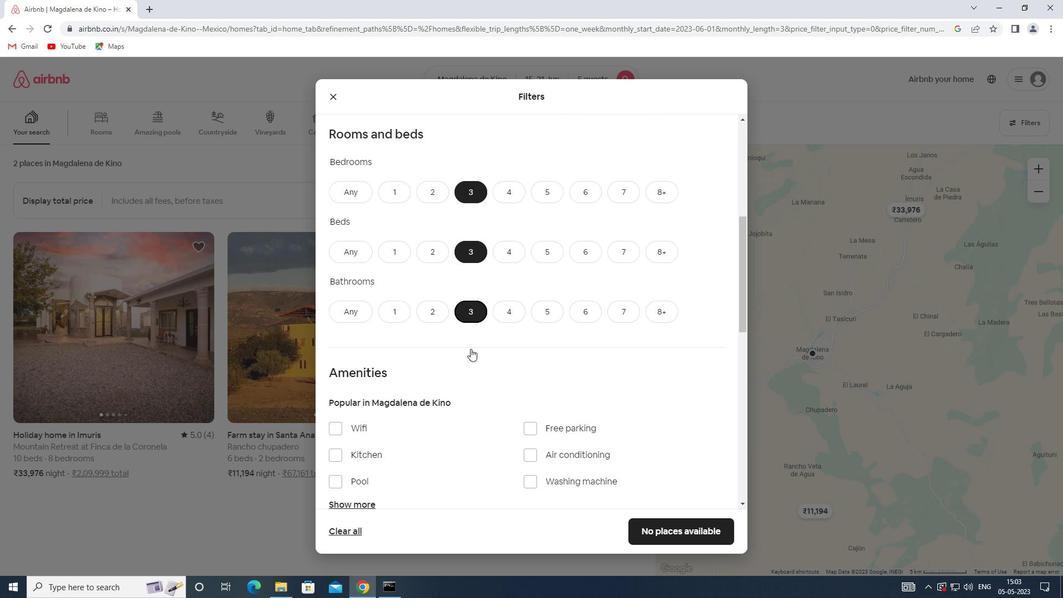 
Action: Mouse moved to (428, 349)
Screenshot: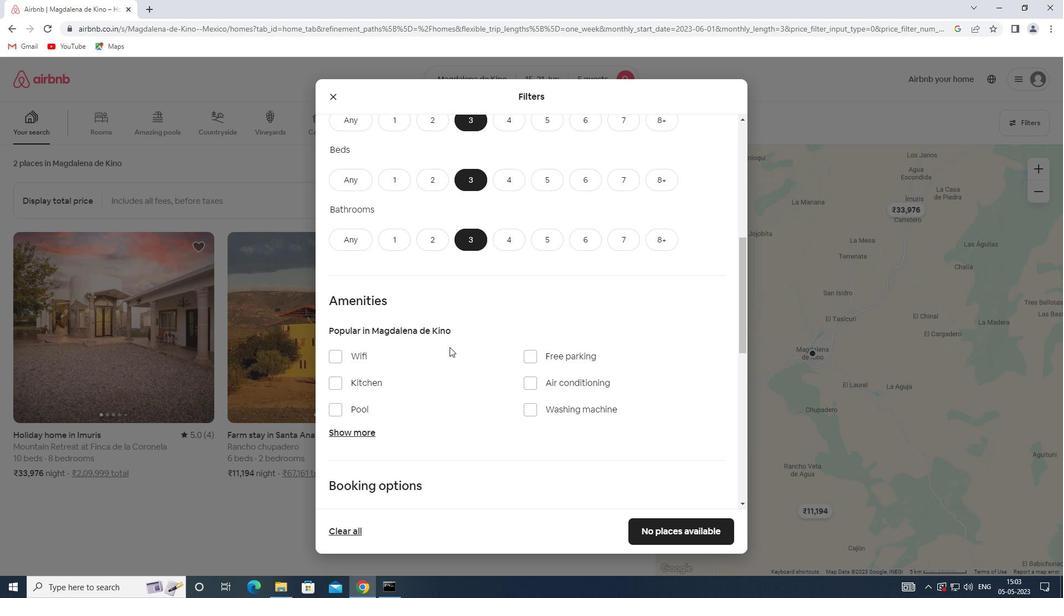 
Action: Mouse scrolled (428, 349) with delta (0, 0)
Screenshot: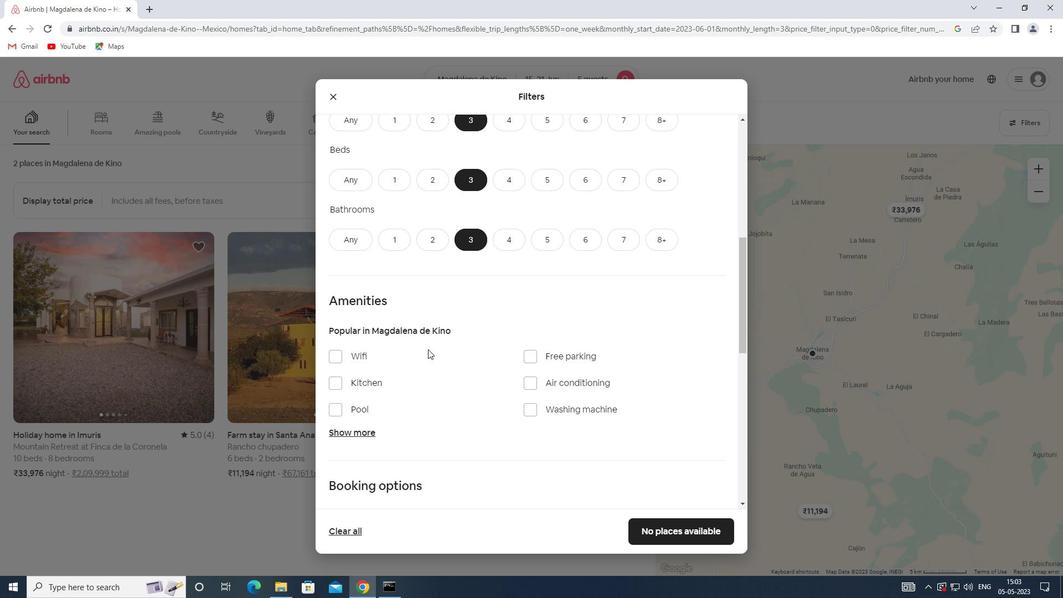 
Action: Mouse scrolled (428, 349) with delta (0, 0)
Screenshot: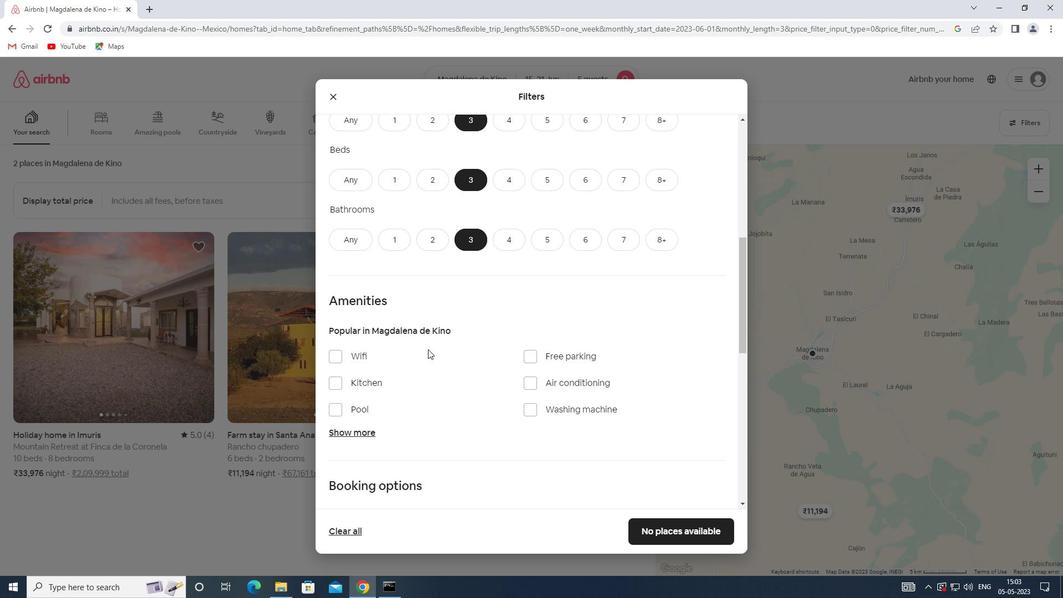 
Action: Mouse scrolled (428, 349) with delta (0, 0)
Screenshot: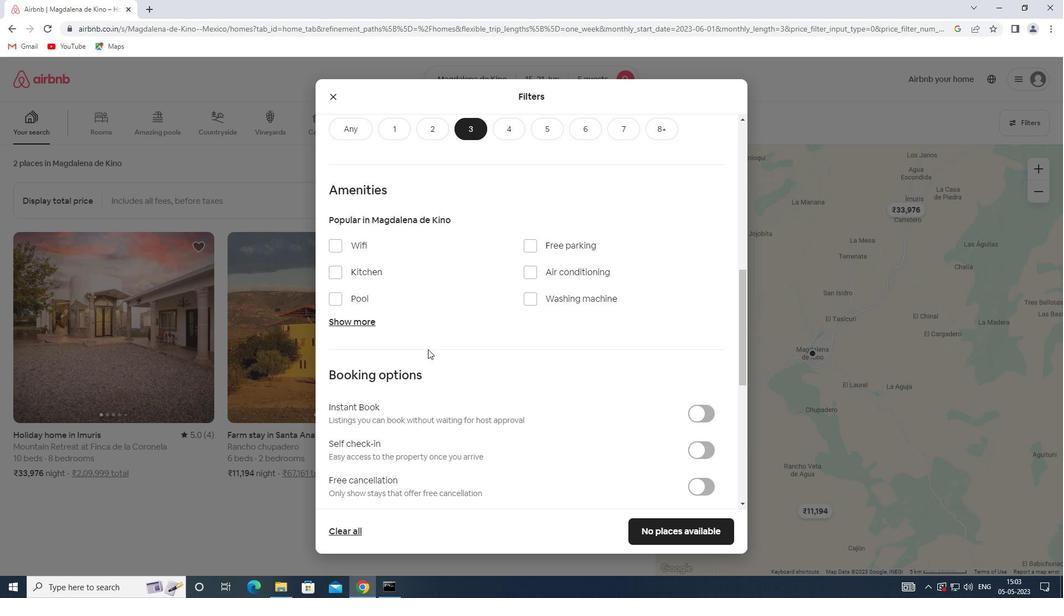 
Action: Mouse scrolled (428, 349) with delta (0, 0)
Screenshot: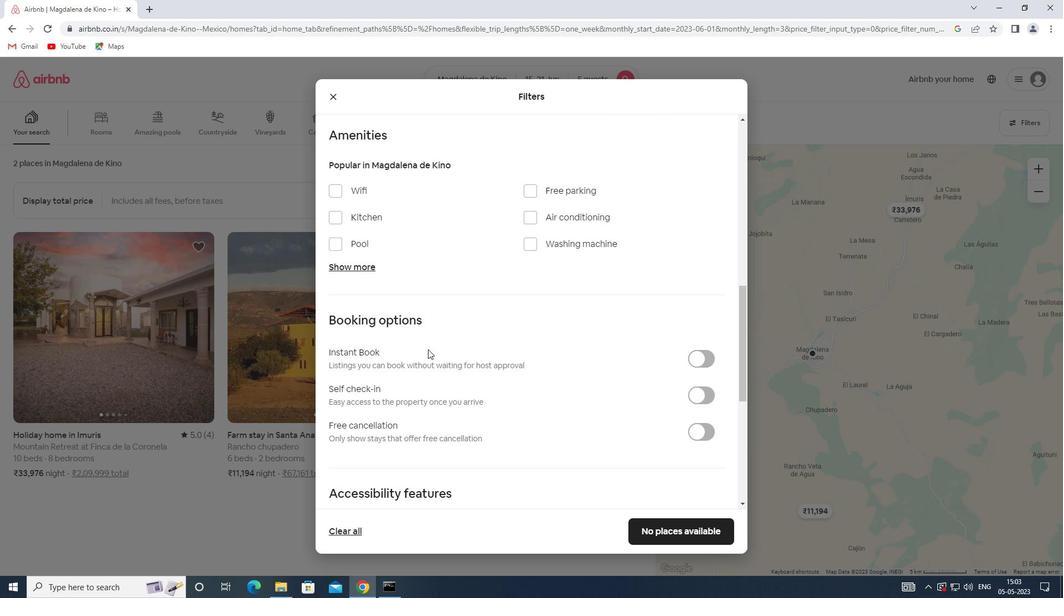 
Action: Mouse moved to (441, 351)
Screenshot: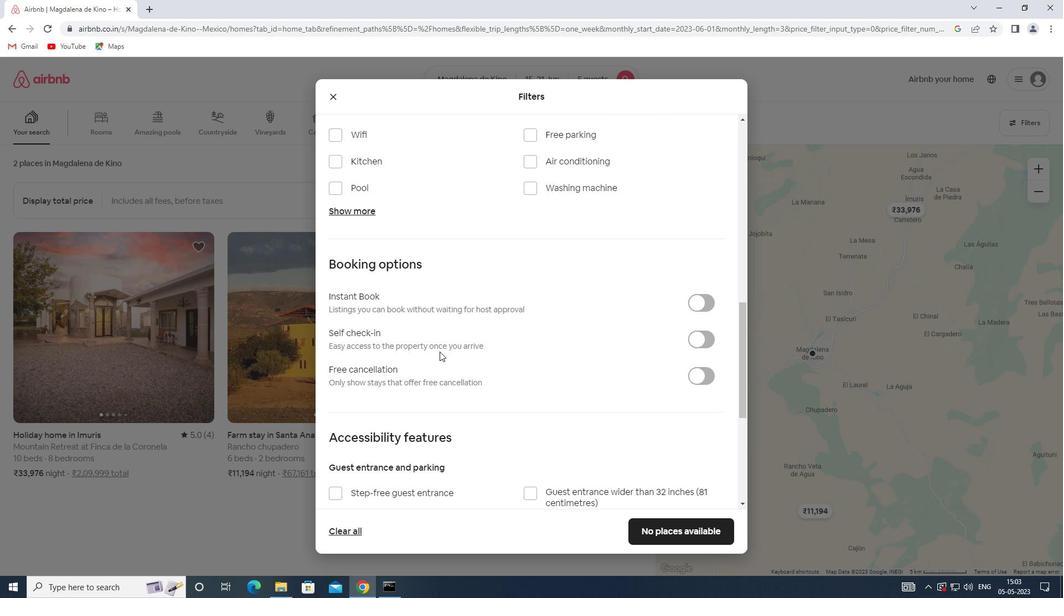 
Action: Mouse scrolled (441, 352) with delta (0, 0)
Screenshot: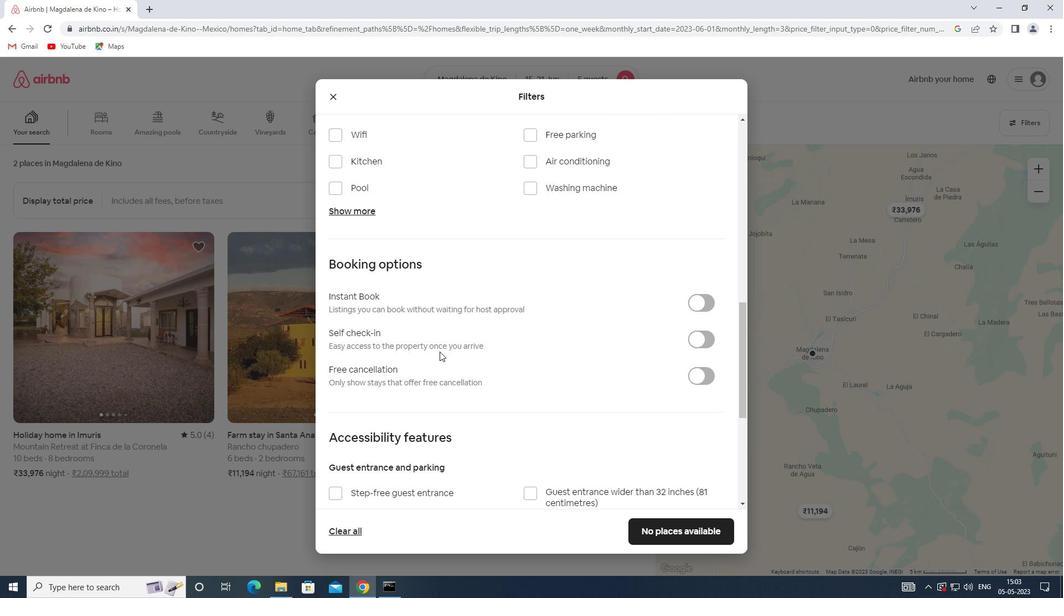 
Action: Mouse moved to (441, 351)
Screenshot: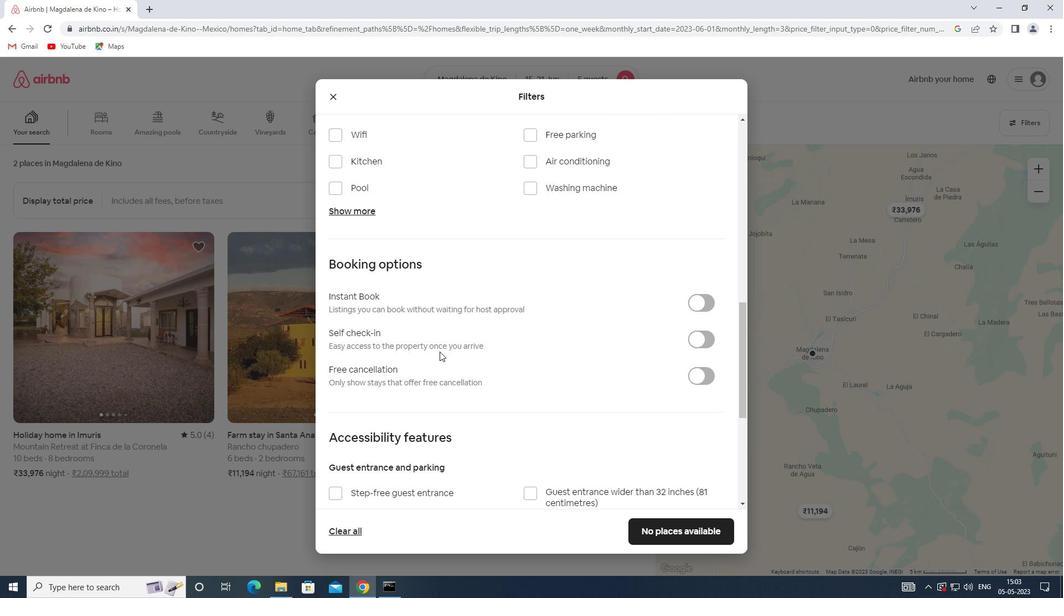 
Action: Mouse scrolled (441, 352) with delta (0, 0)
Screenshot: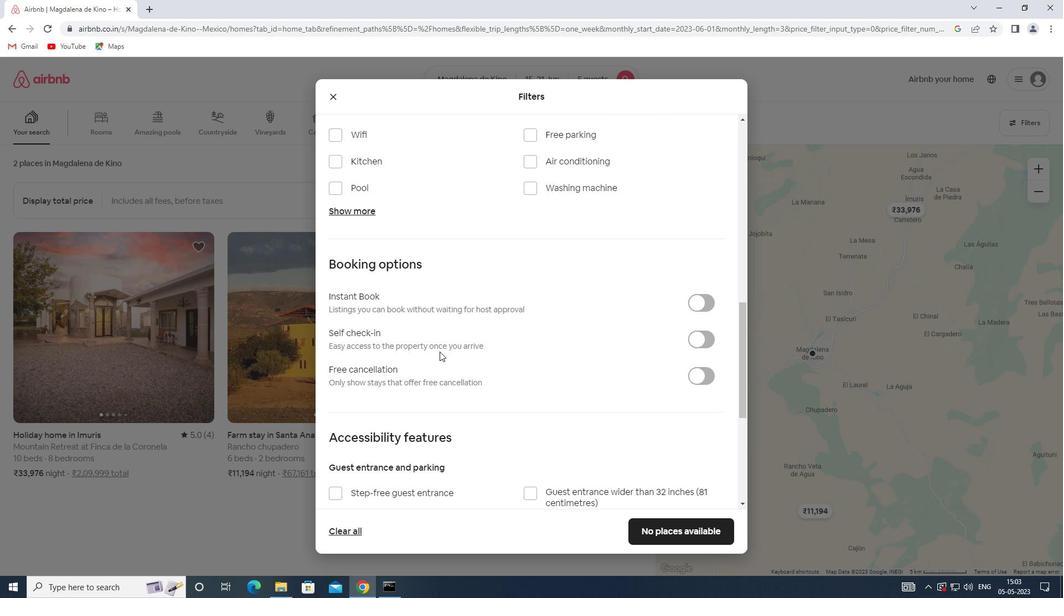 
Action: Mouse scrolled (441, 352) with delta (0, 0)
Screenshot: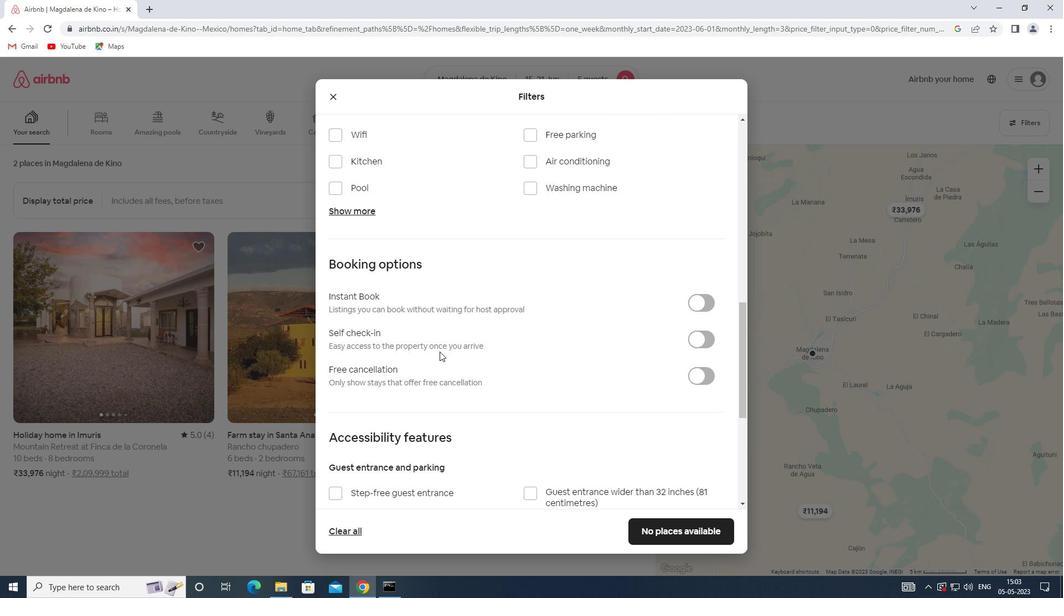 
Action: Mouse scrolled (441, 352) with delta (0, 0)
Screenshot: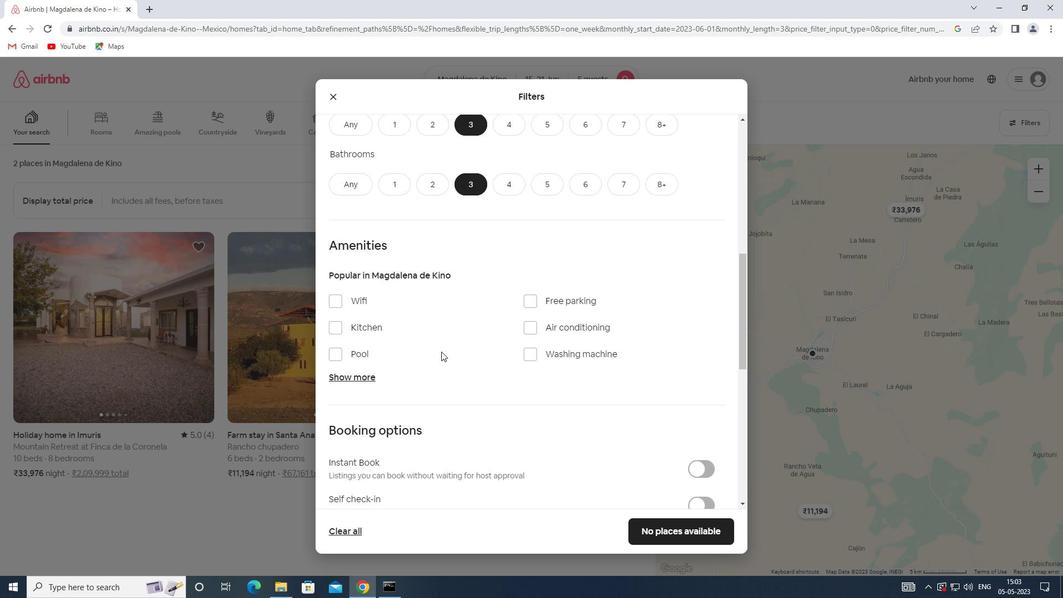 
Action: Mouse scrolled (441, 352) with delta (0, 0)
Screenshot: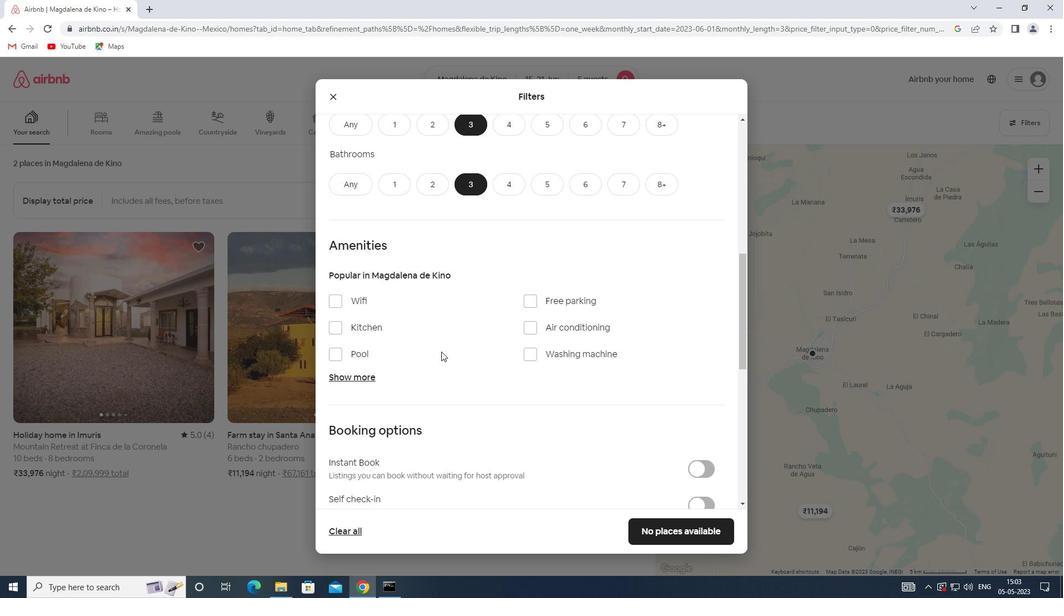 
Action: Mouse scrolled (441, 352) with delta (0, 0)
Screenshot: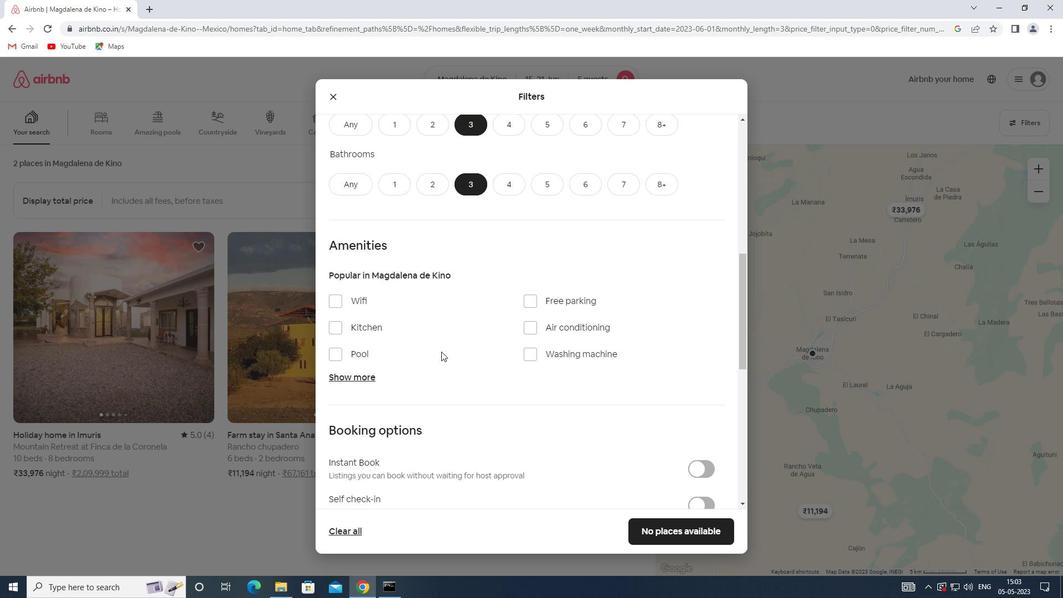 
Action: Mouse scrolled (441, 352) with delta (0, 0)
Screenshot: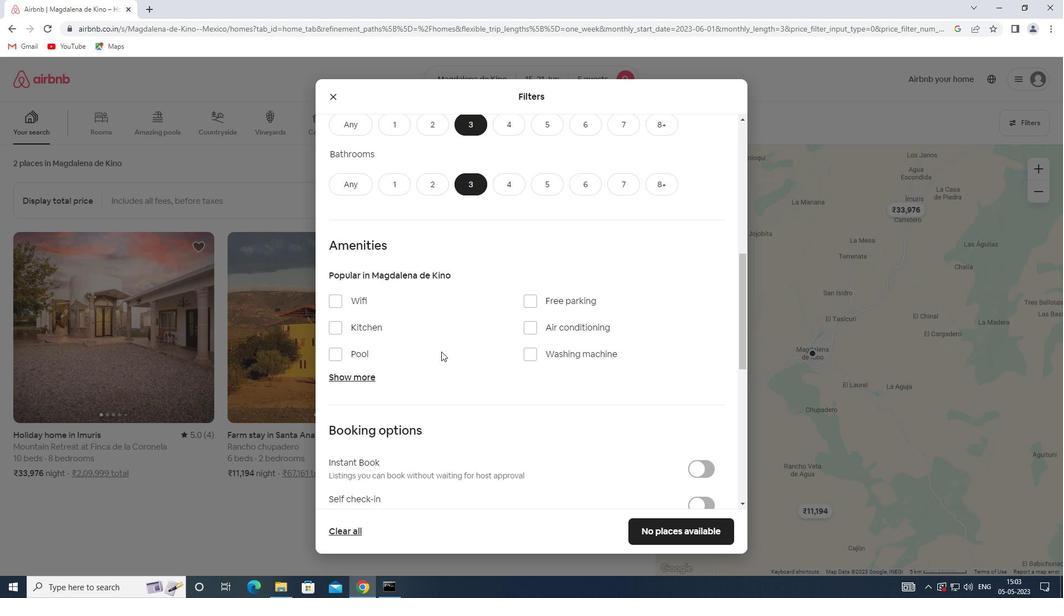 
Action: Mouse scrolled (441, 352) with delta (0, 0)
Screenshot: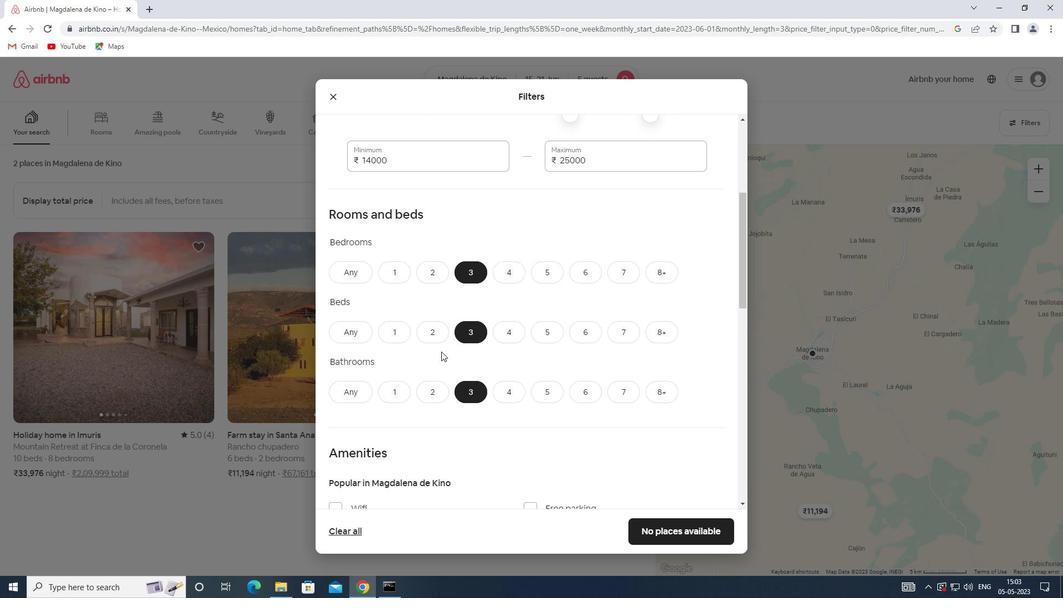 
Action: Mouse scrolled (441, 352) with delta (0, 0)
Screenshot: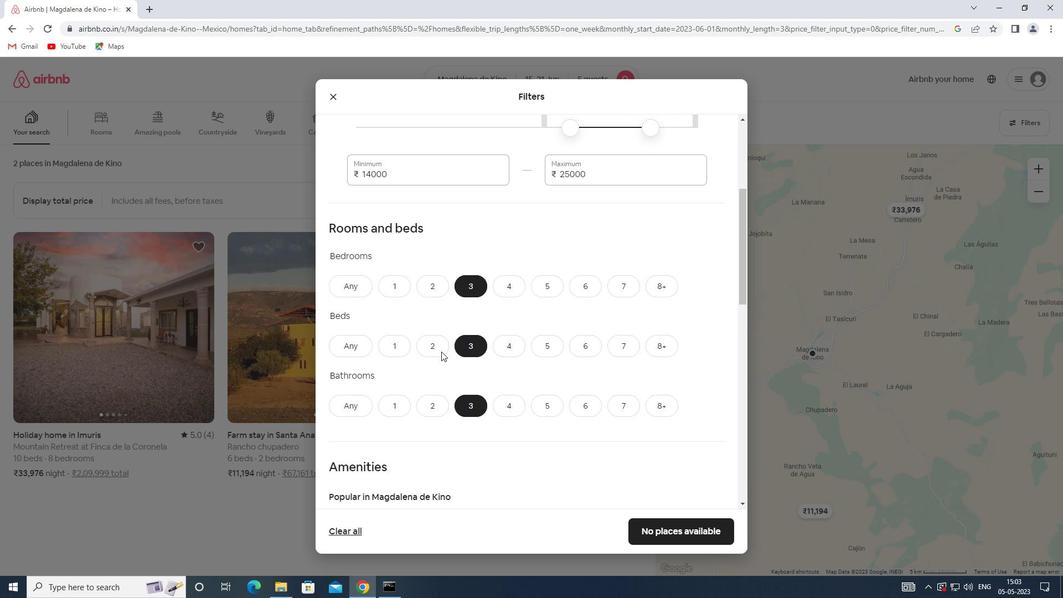 
Action: Mouse scrolled (441, 351) with delta (0, 0)
Screenshot: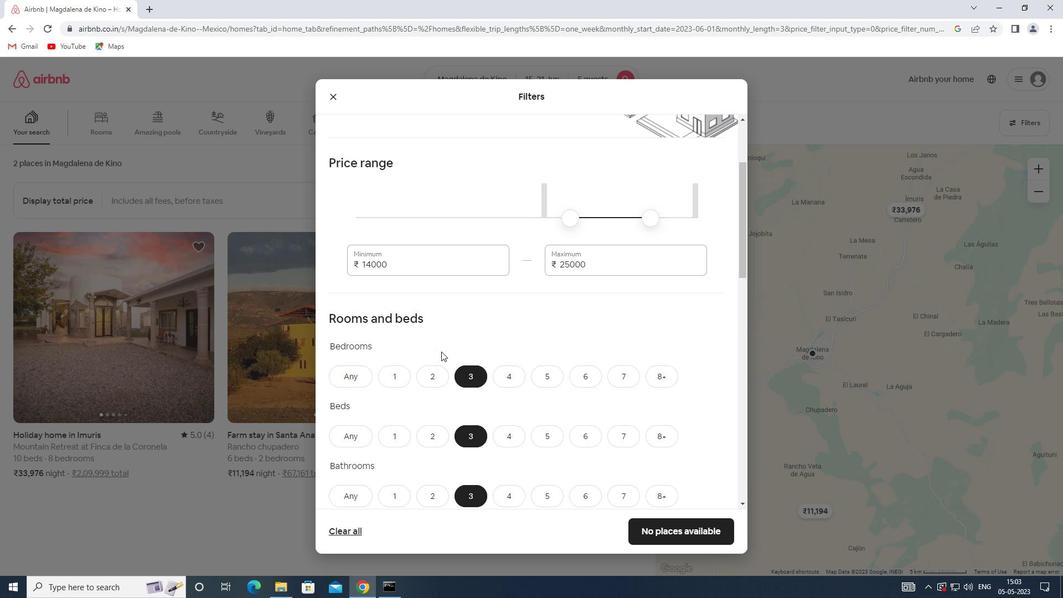 
Action: Mouse scrolled (441, 351) with delta (0, 0)
Screenshot: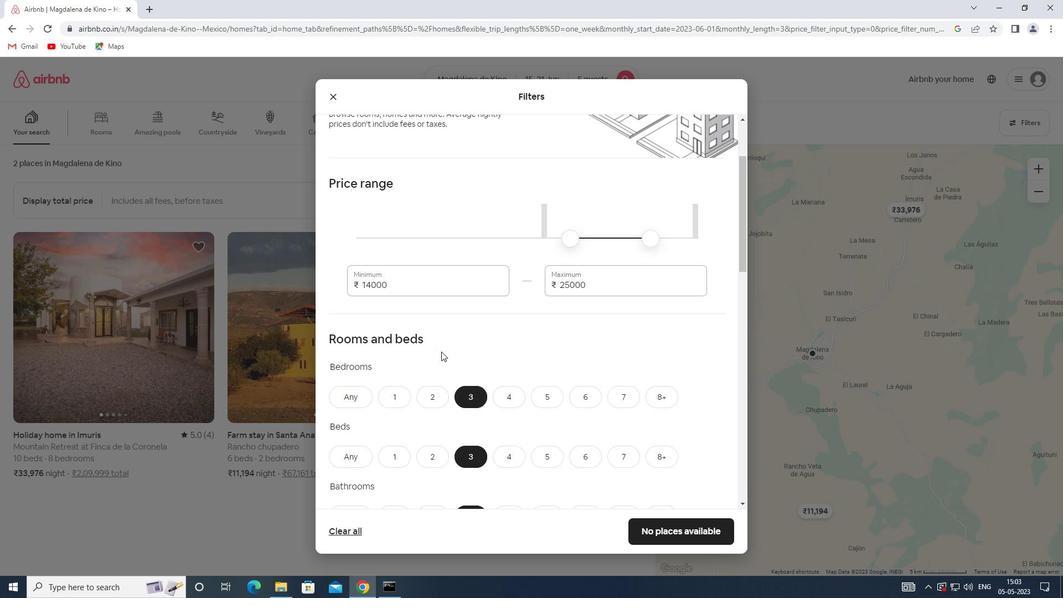 
Action: Mouse scrolled (441, 351) with delta (0, 0)
Screenshot: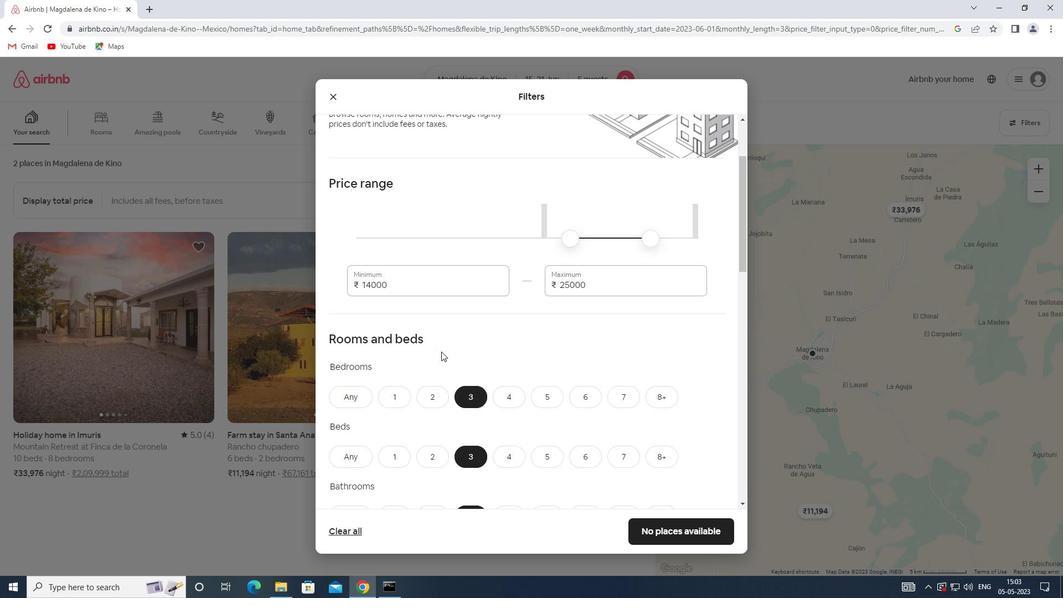 
Action: Mouse scrolled (441, 351) with delta (0, 0)
Screenshot: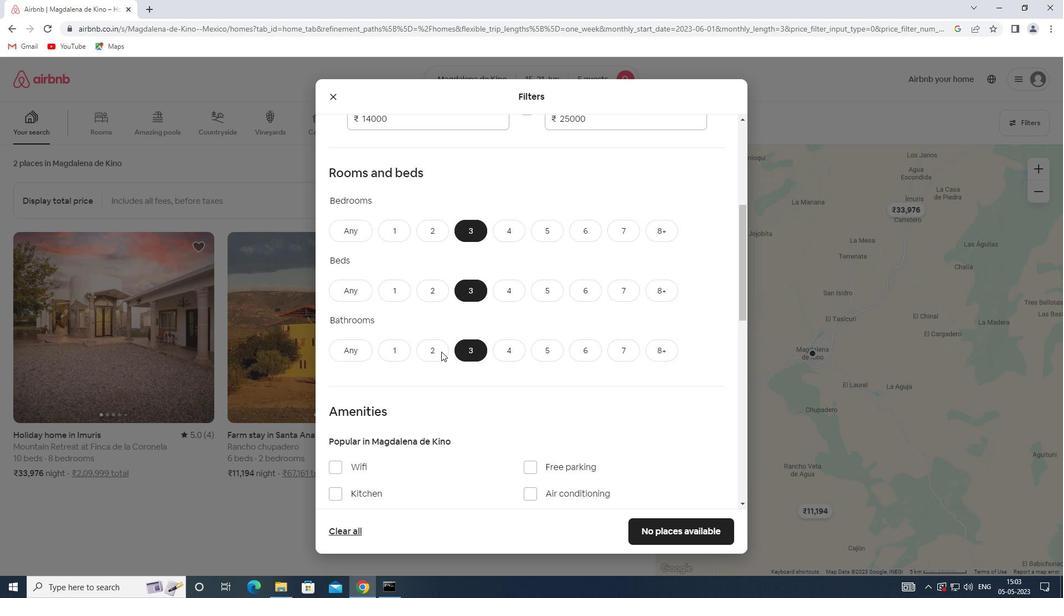 
Action: Mouse scrolled (441, 351) with delta (0, 0)
Screenshot: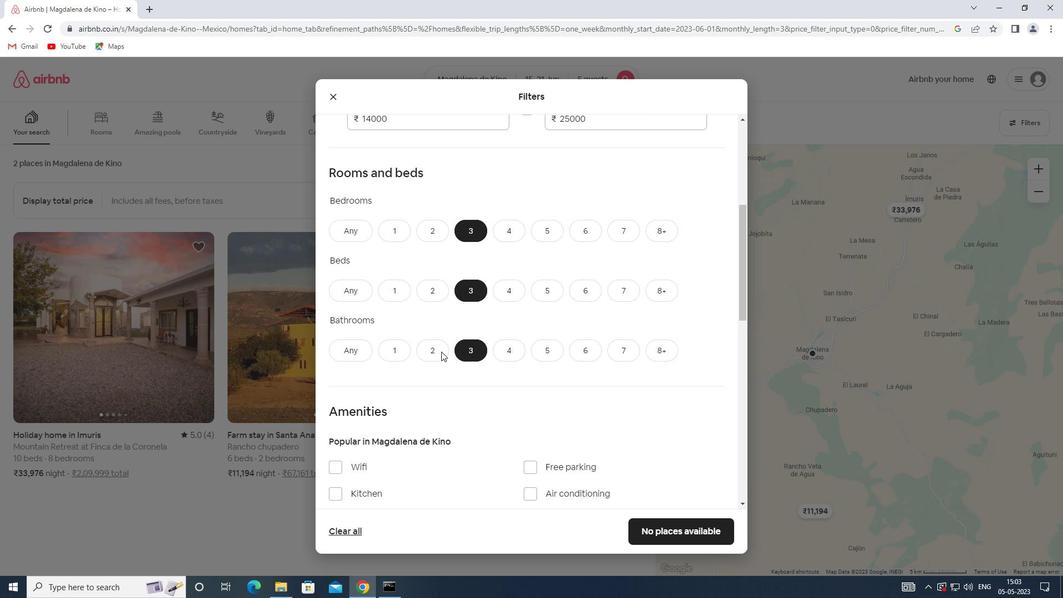 
Action: Mouse scrolled (441, 351) with delta (0, 0)
Screenshot: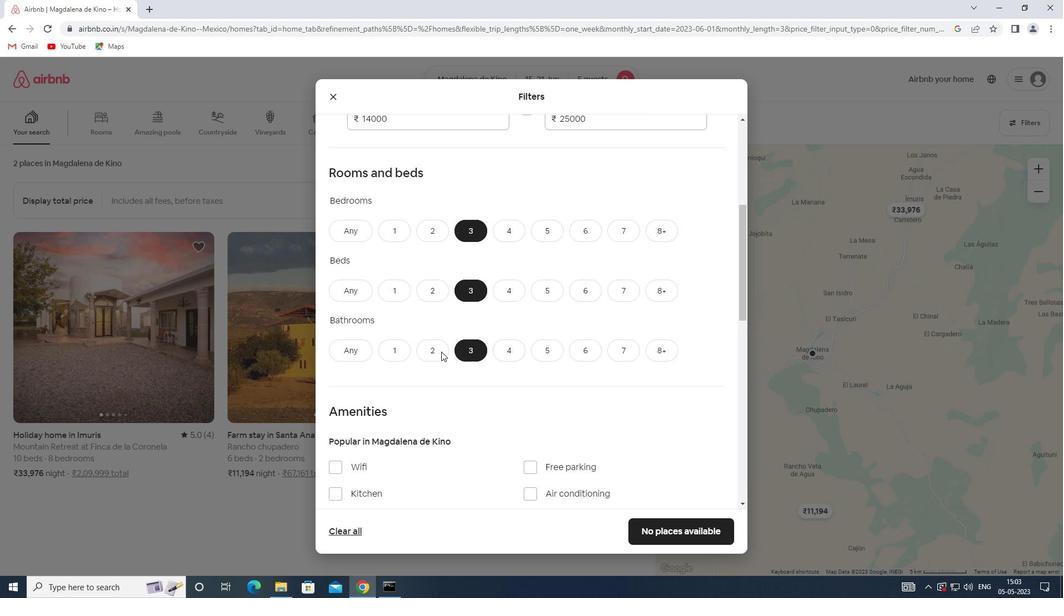 
Action: Mouse scrolled (441, 351) with delta (0, 0)
Screenshot: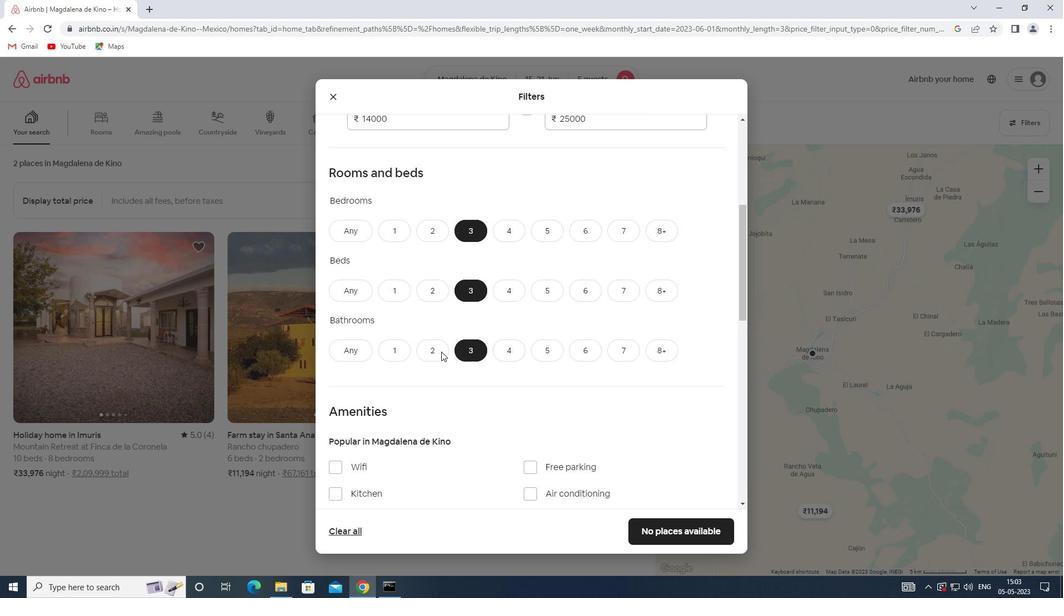 
Action: Mouse scrolled (441, 351) with delta (0, 0)
Screenshot: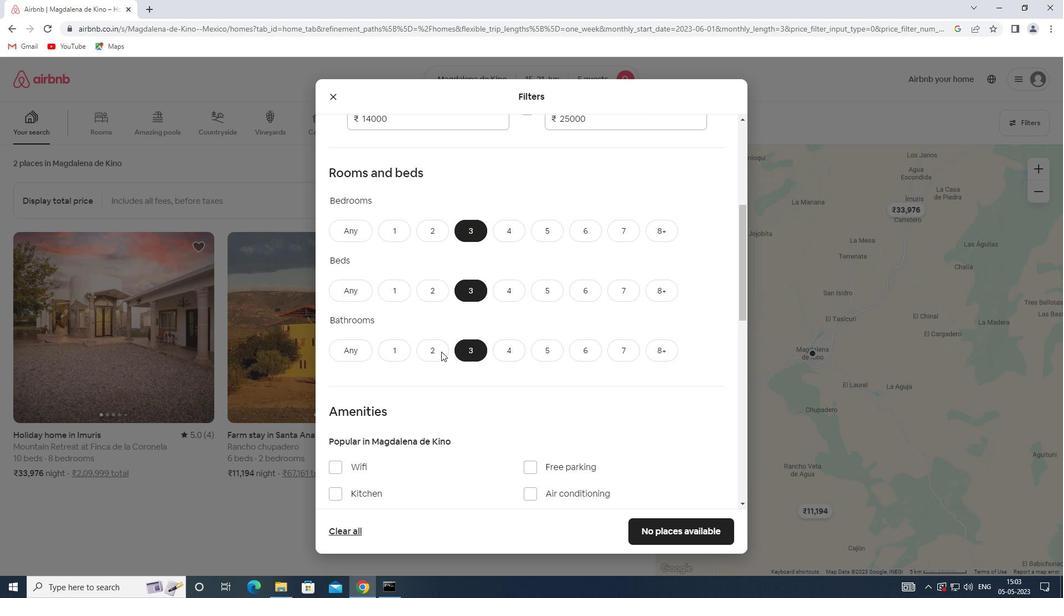 
Action: Mouse scrolled (441, 351) with delta (0, 0)
Screenshot: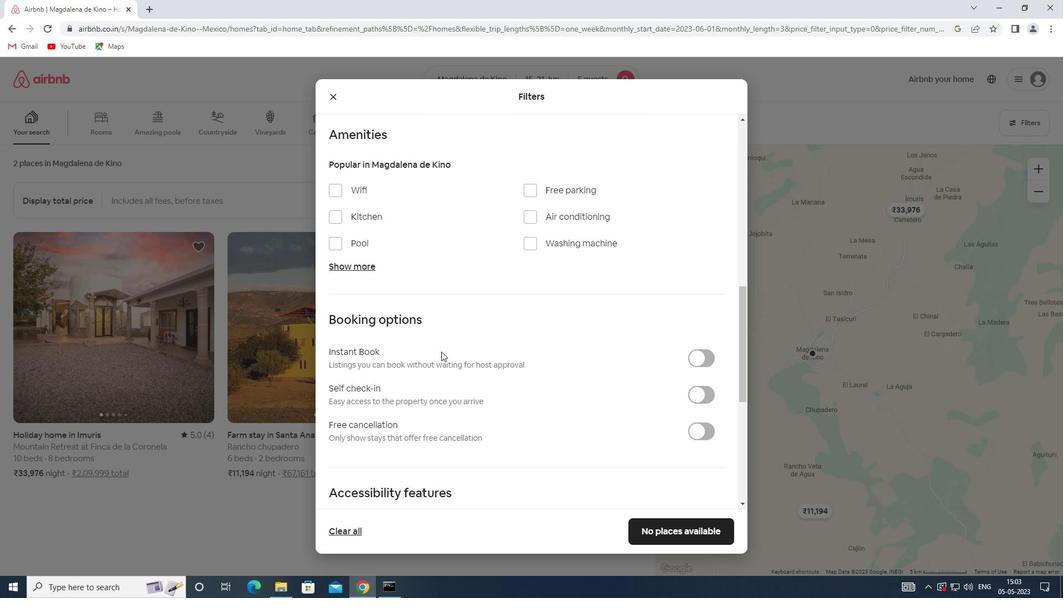
Action: Mouse scrolled (441, 351) with delta (0, 0)
Screenshot: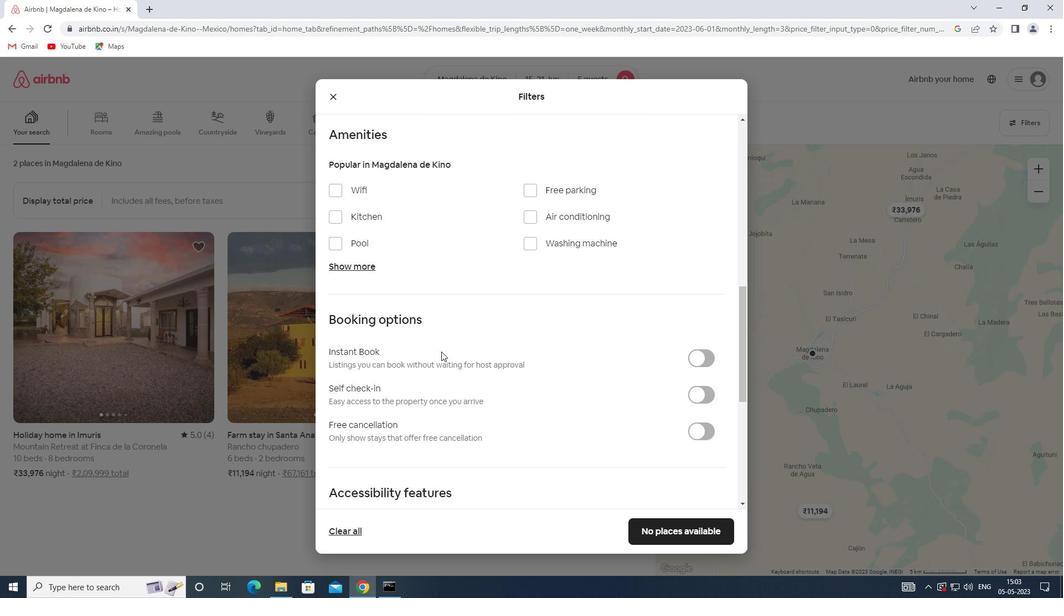 
Action: Mouse moved to (704, 285)
Screenshot: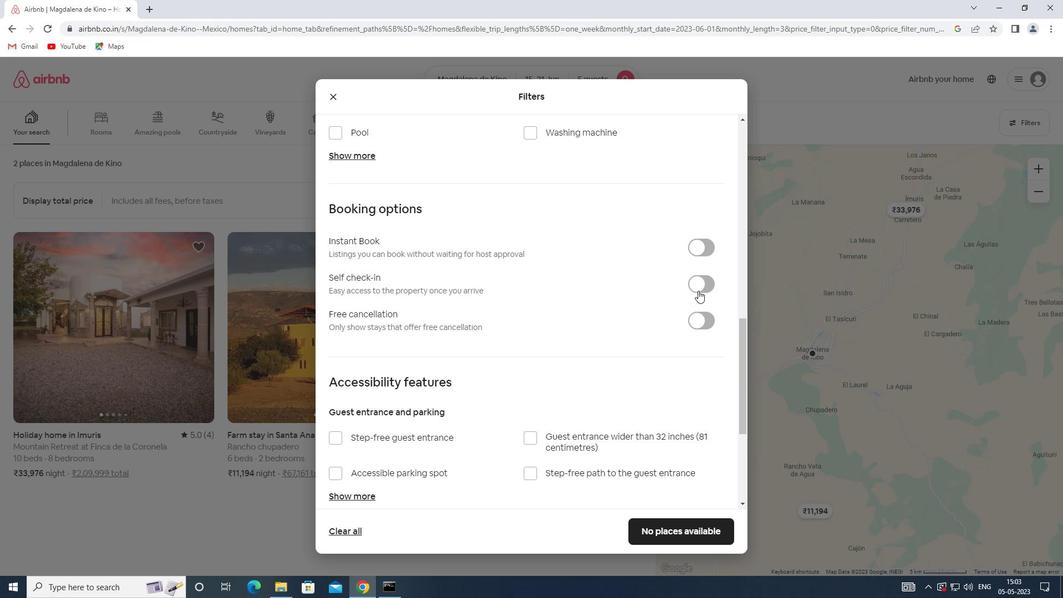 
Action: Mouse pressed left at (704, 285)
Screenshot: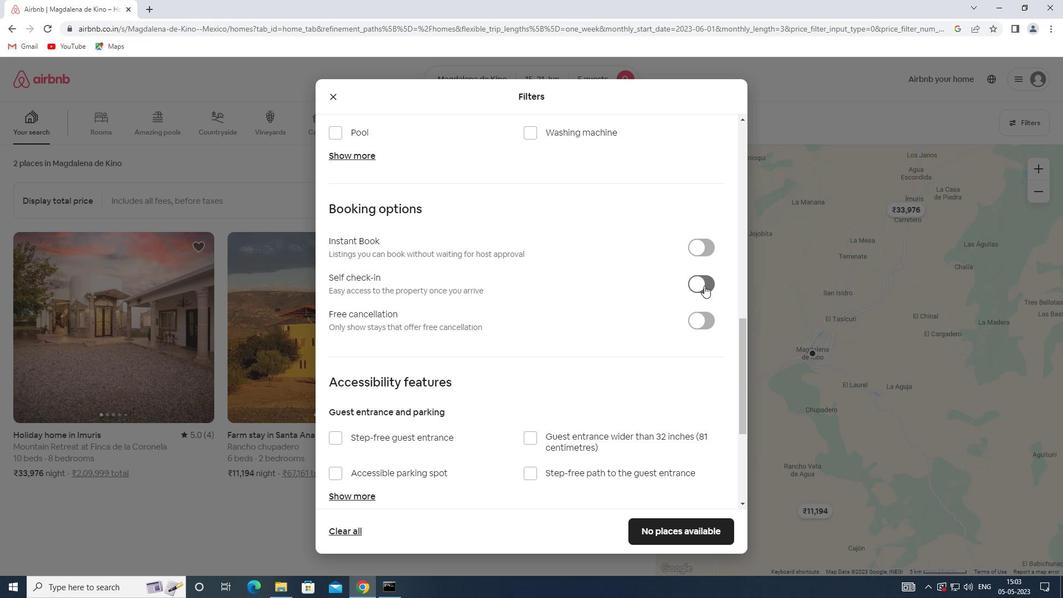 
Action: Mouse moved to (489, 320)
Screenshot: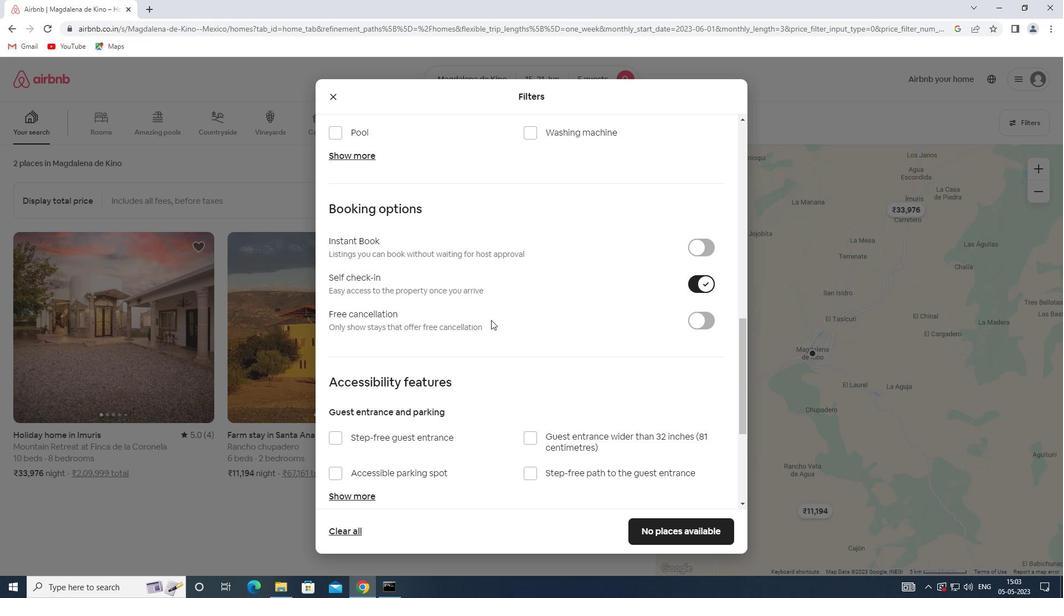 
Action: Mouse scrolled (489, 320) with delta (0, 0)
Screenshot: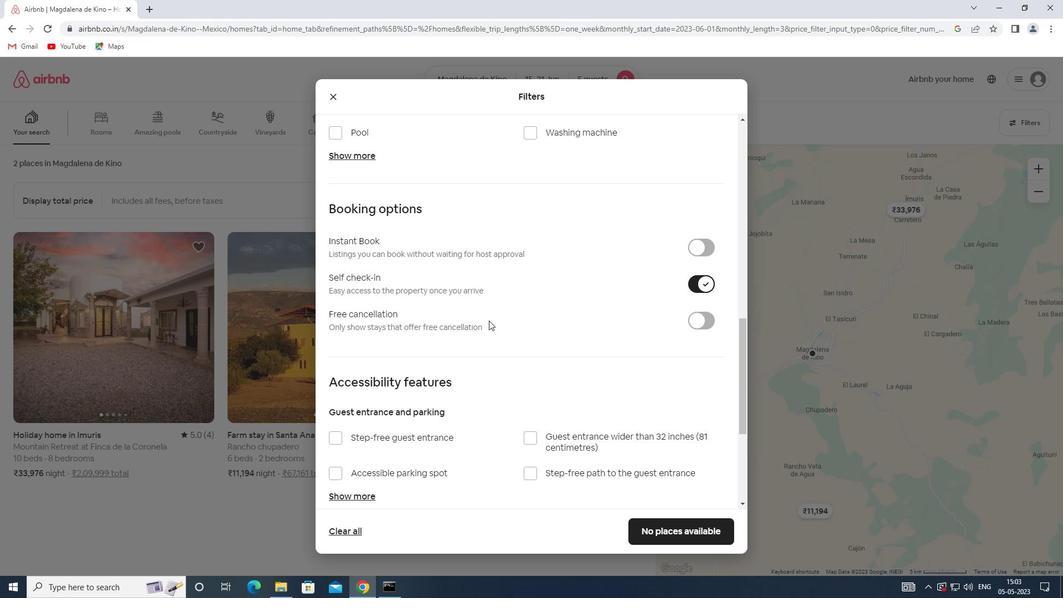 
Action: Mouse scrolled (489, 320) with delta (0, 0)
Screenshot: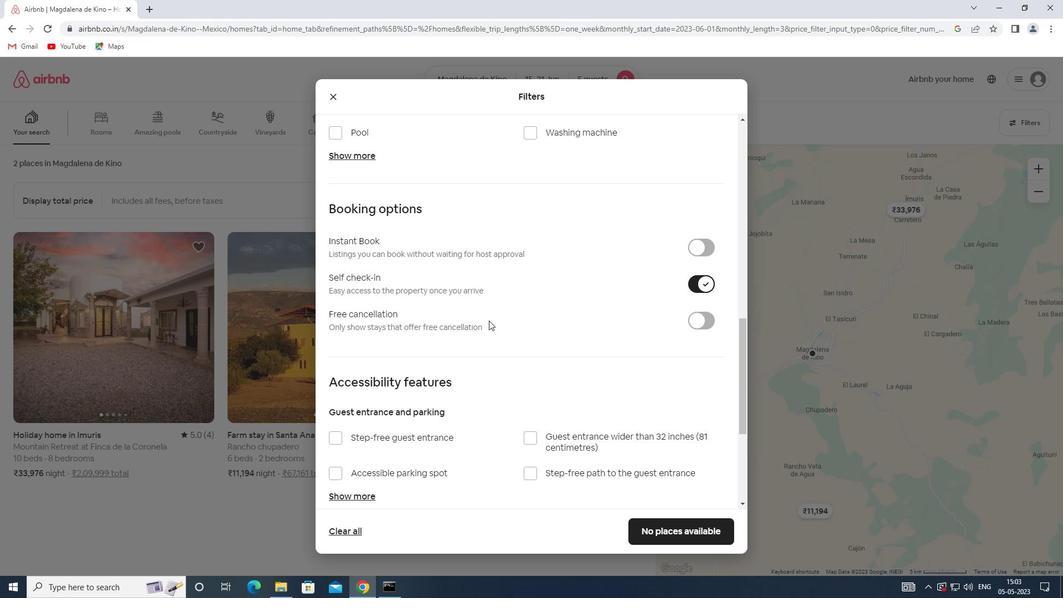 
Action: Mouse scrolled (489, 320) with delta (0, 0)
Screenshot: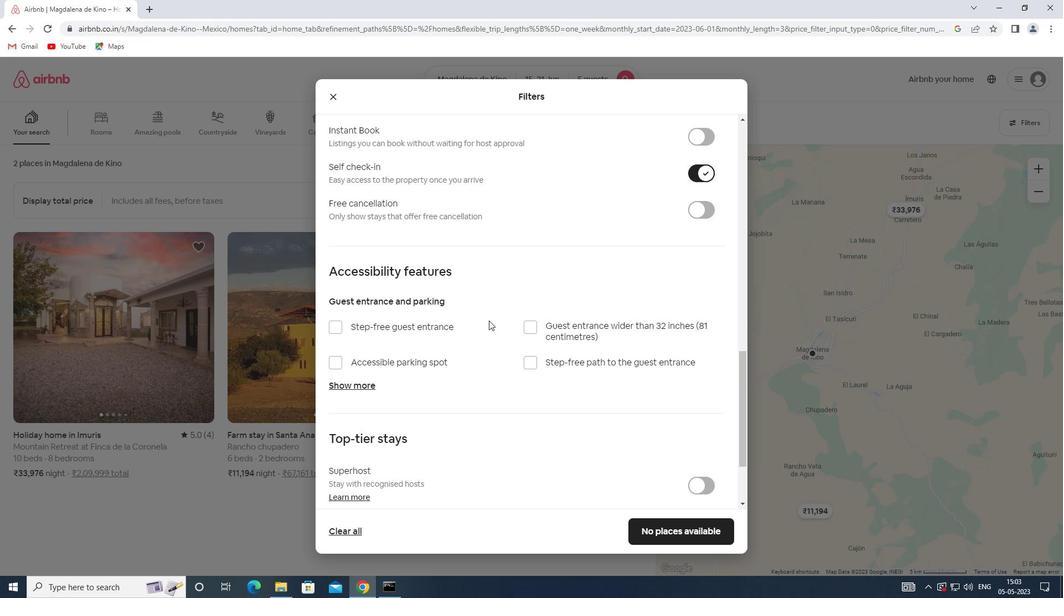 
Action: Mouse scrolled (489, 320) with delta (0, 0)
Screenshot: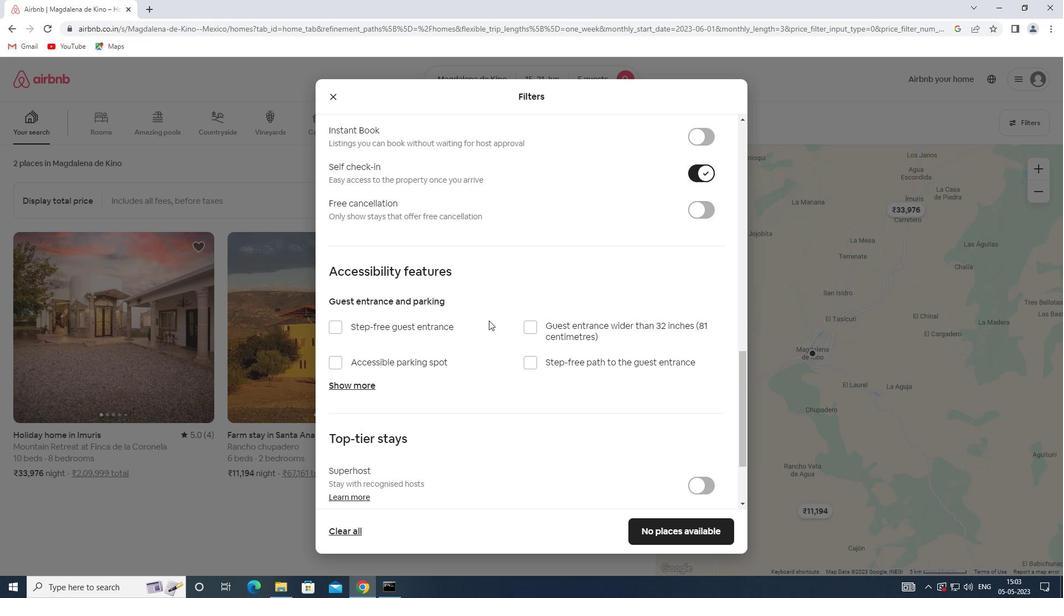 
Action: Mouse scrolled (489, 320) with delta (0, 0)
Screenshot: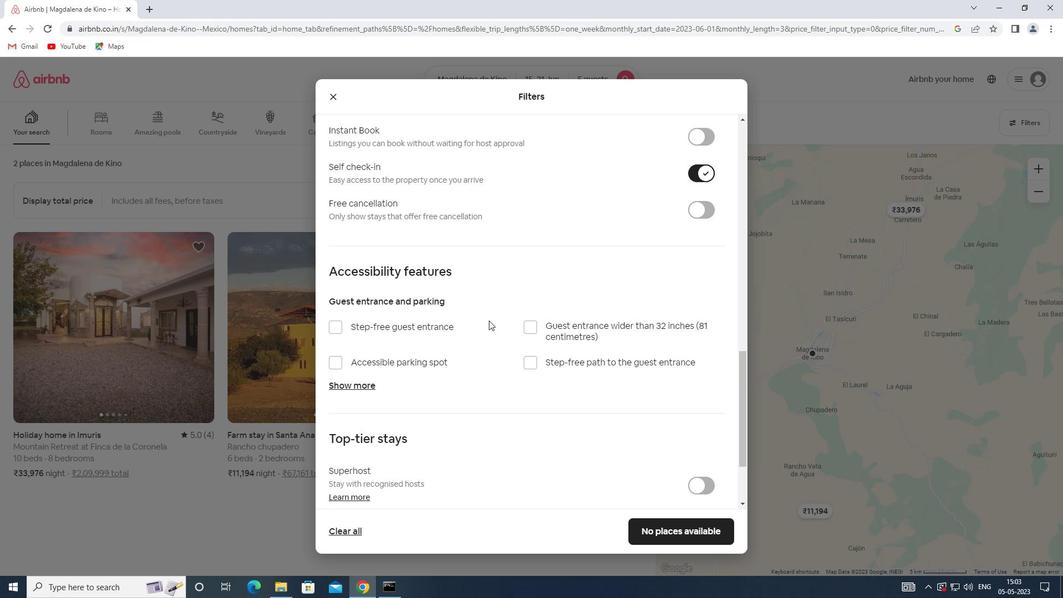 
Action: Mouse scrolled (489, 320) with delta (0, 0)
Screenshot: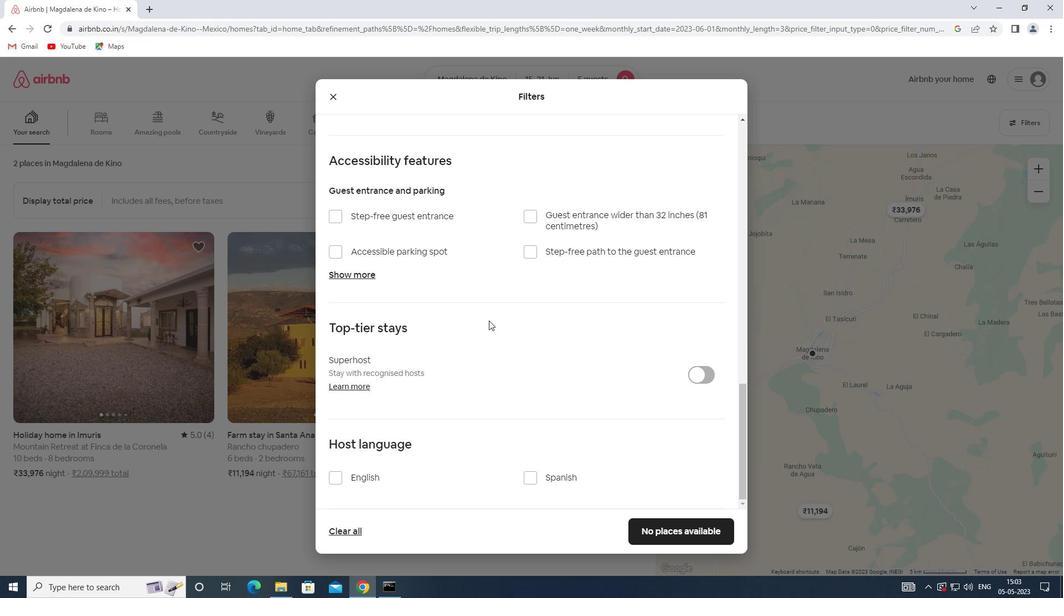 
Action: Mouse scrolled (489, 320) with delta (0, 0)
Screenshot: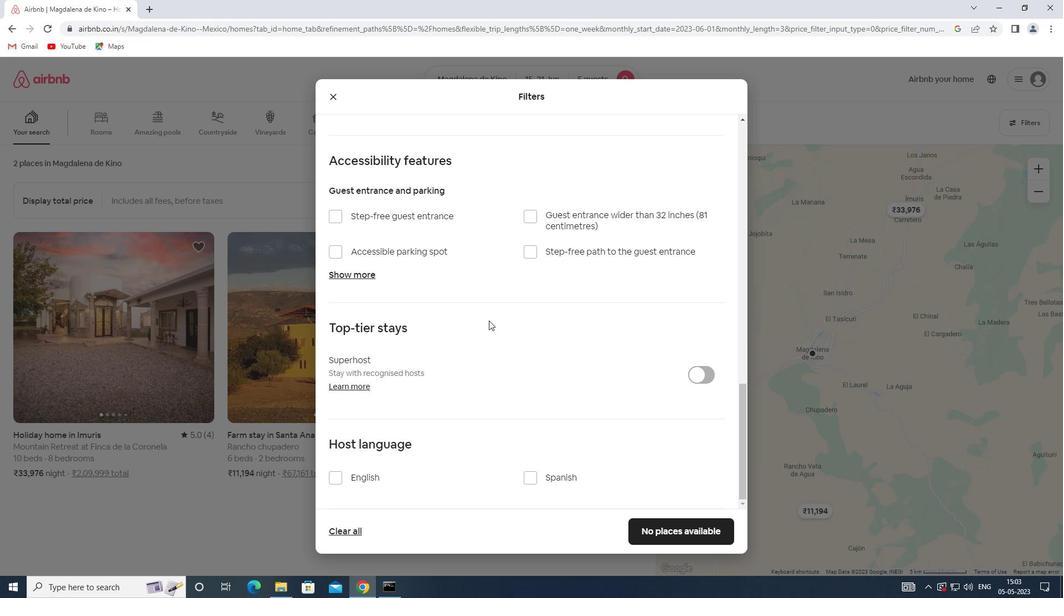
Action: Mouse moved to (338, 474)
Screenshot: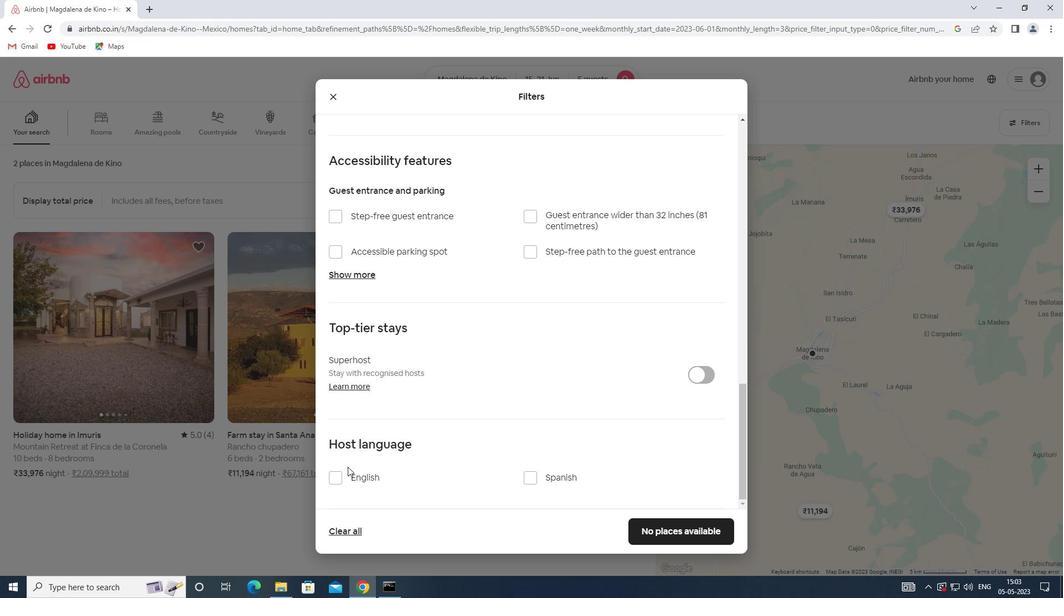 
Action: Mouse pressed left at (338, 474)
Screenshot: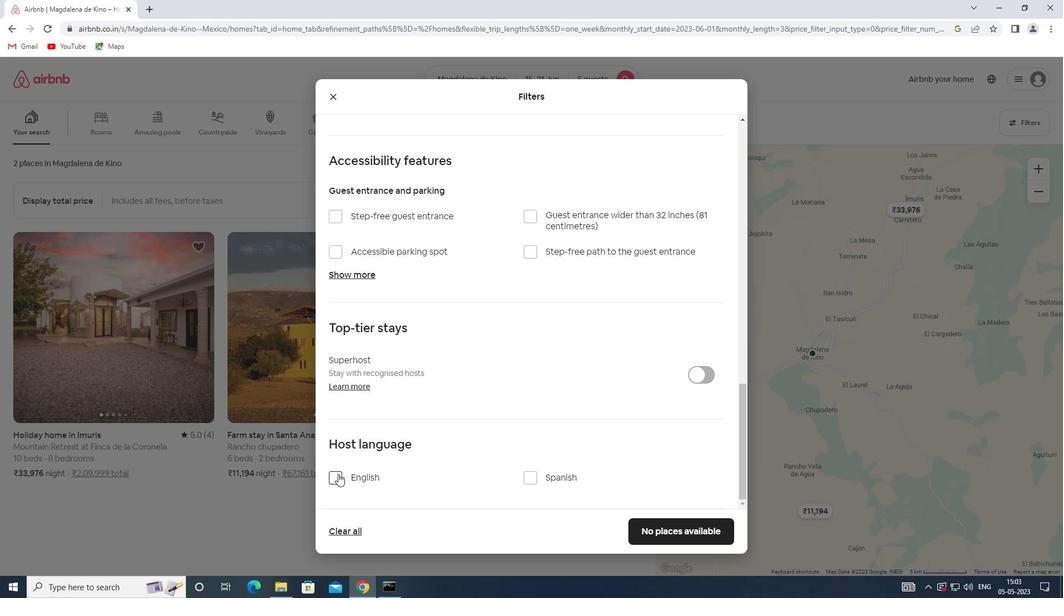 
Action: Mouse moved to (670, 532)
Screenshot: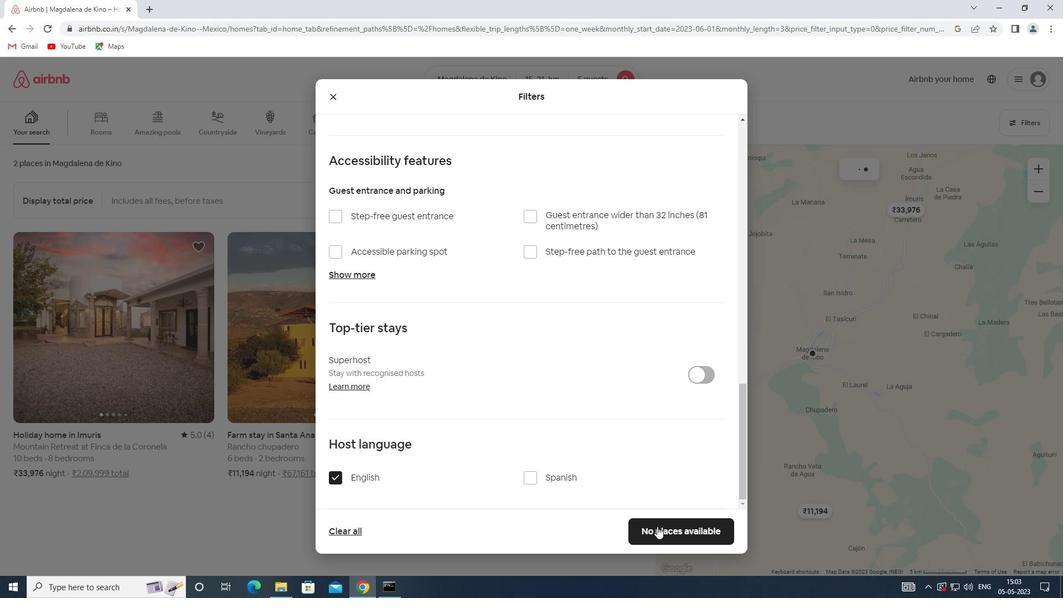 
Action: Mouse pressed left at (670, 532)
Screenshot: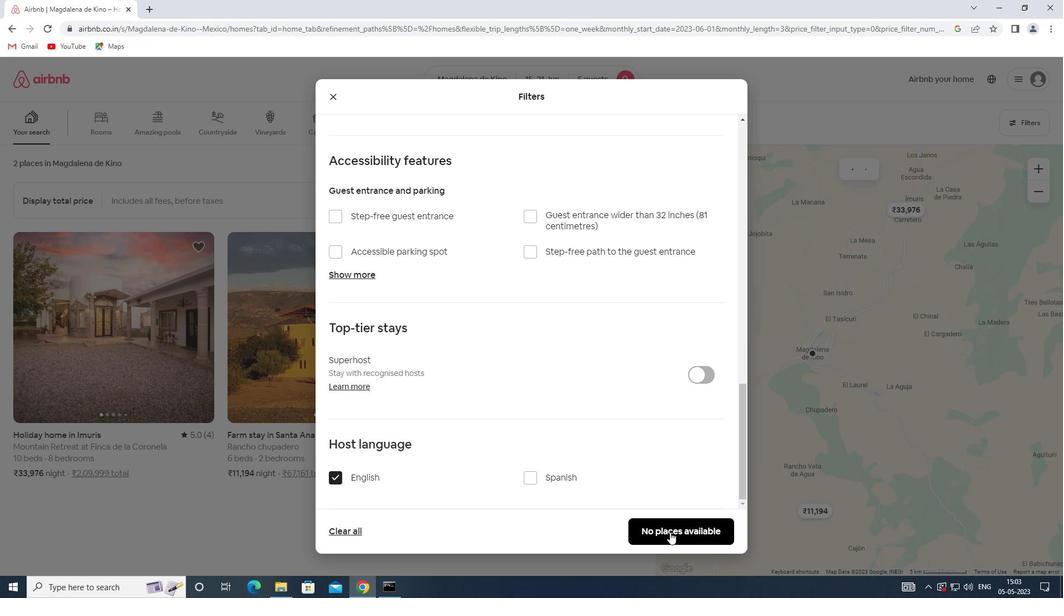 
